 Task: Open Card Intellectual Property Review Session in Board Newsletter Strategy to Workspace Information Security and add a team member Softage.1@softage.net, a label Purple, a checklist Customer Acquisition, an attachment from your google drive, a color Purple and finally, add a card description 'Conduct customer research for new marketing messaging' and a comment 'Given the potential impact of this task on our company revenue, let us ensure that we approach it with a focus on profitability and ROI.'. Add a start date 'Jan 01, 1900' with a due date 'Jan 08, 1900'
Action: Mouse moved to (264, 146)
Screenshot: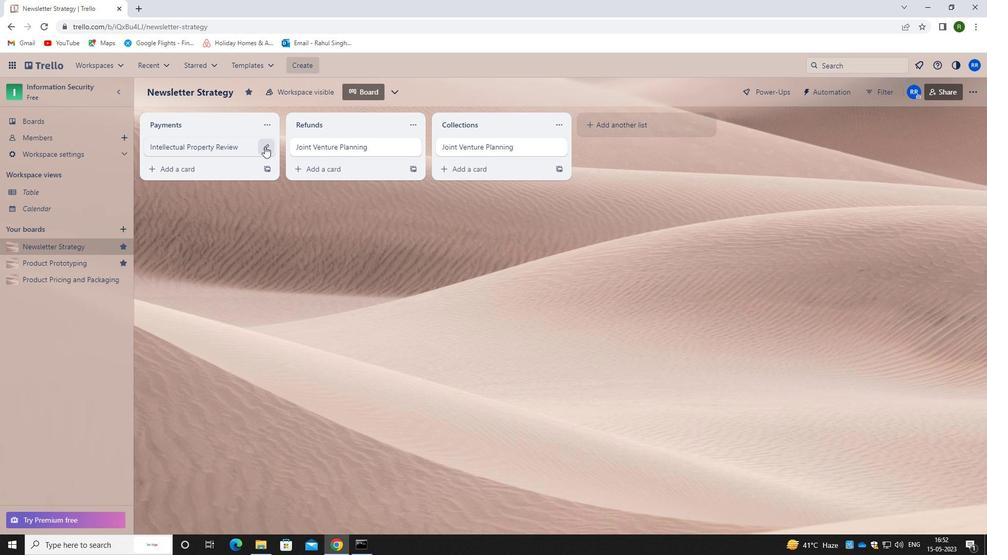 
Action: Mouse pressed left at (264, 146)
Screenshot: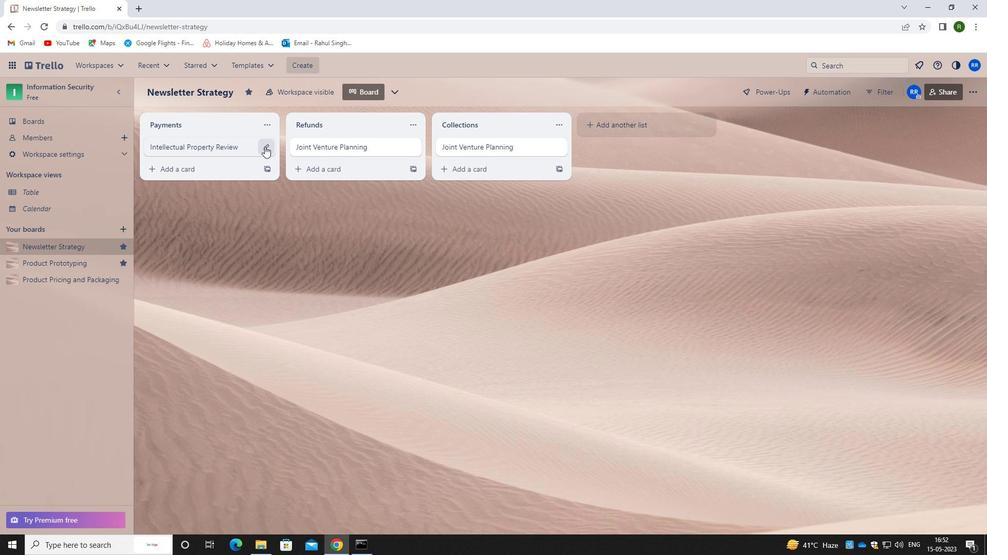 
Action: Mouse moved to (323, 147)
Screenshot: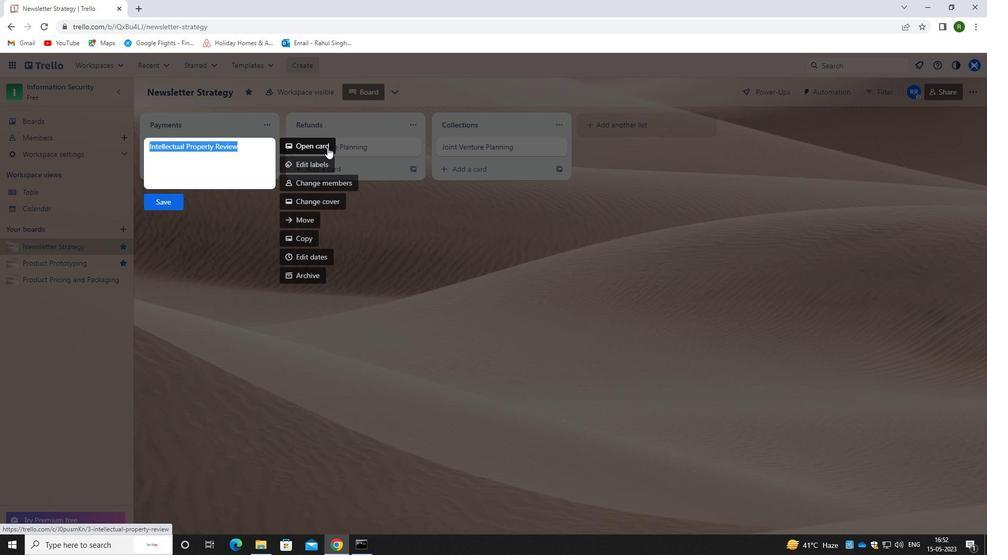 
Action: Mouse pressed left at (323, 147)
Screenshot: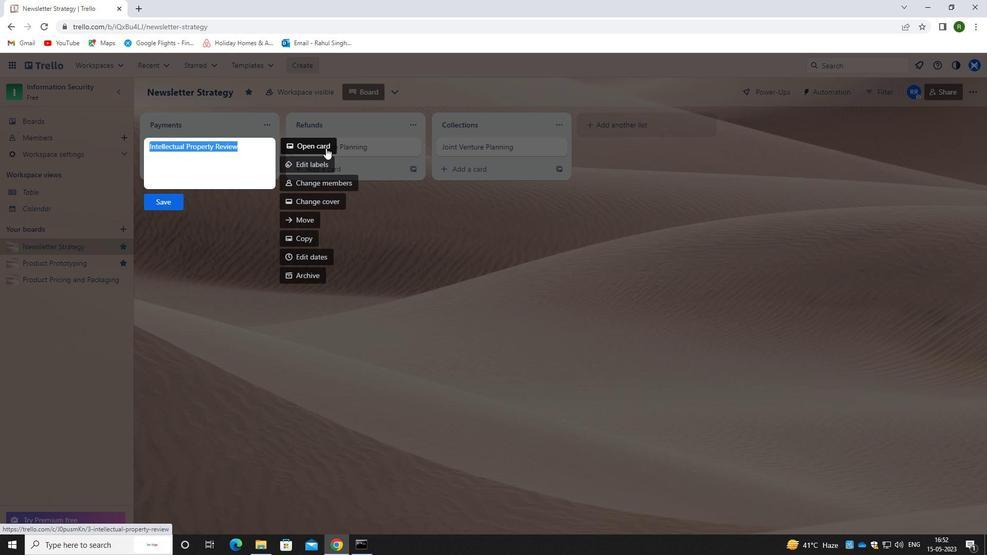 
Action: Mouse moved to (632, 146)
Screenshot: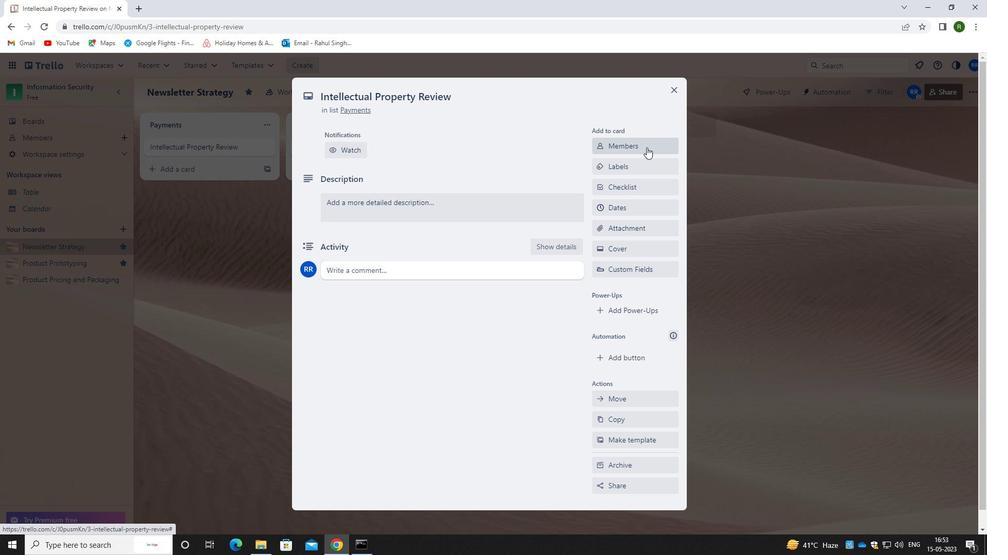 
Action: Mouse pressed left at (632, 146)
Screenshot: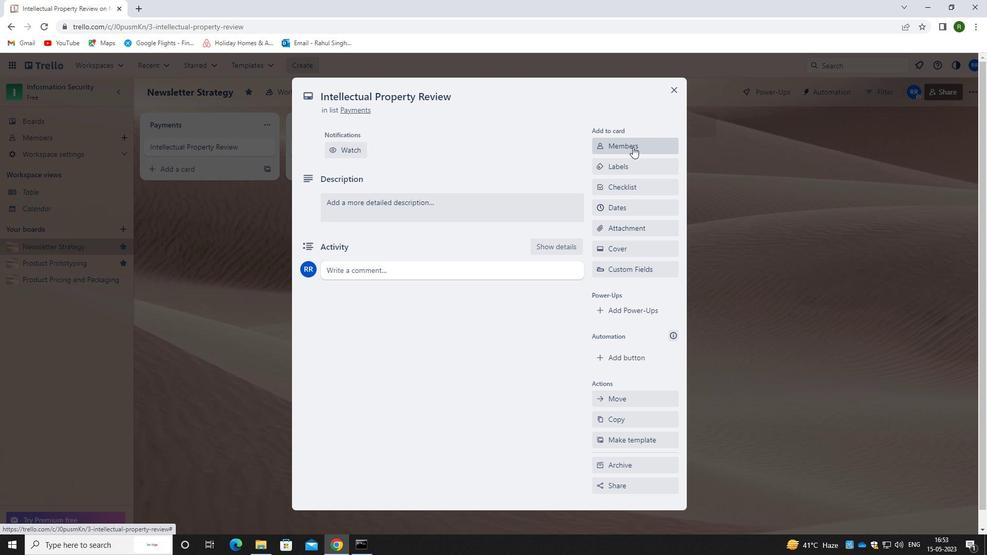 
Action: Mouse moved to (628, 195)
Screenshot: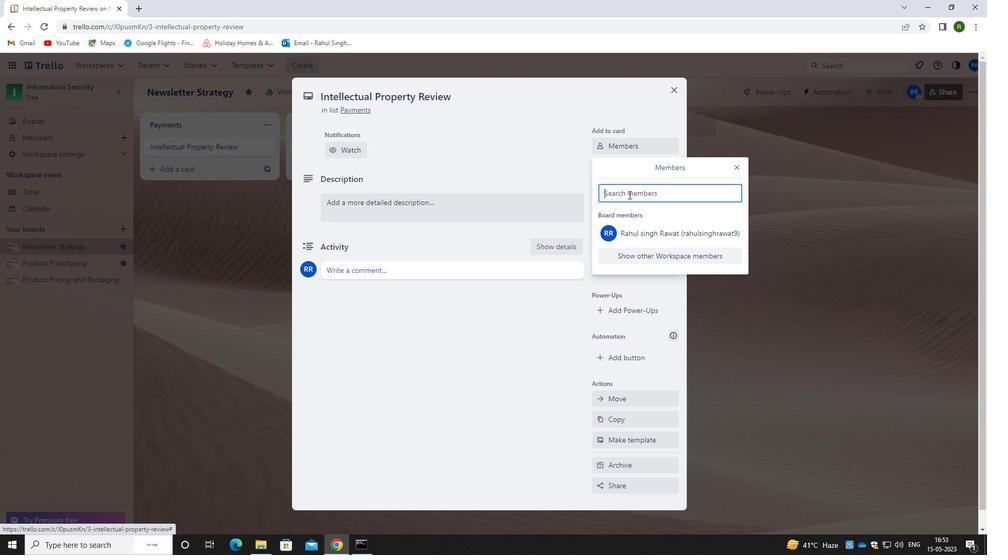
Action: Key pressed <Key.caps_lock>s<Key.caps_lock>oftage.1<Key.shift>@SOFTAGE.MET
Screenshot: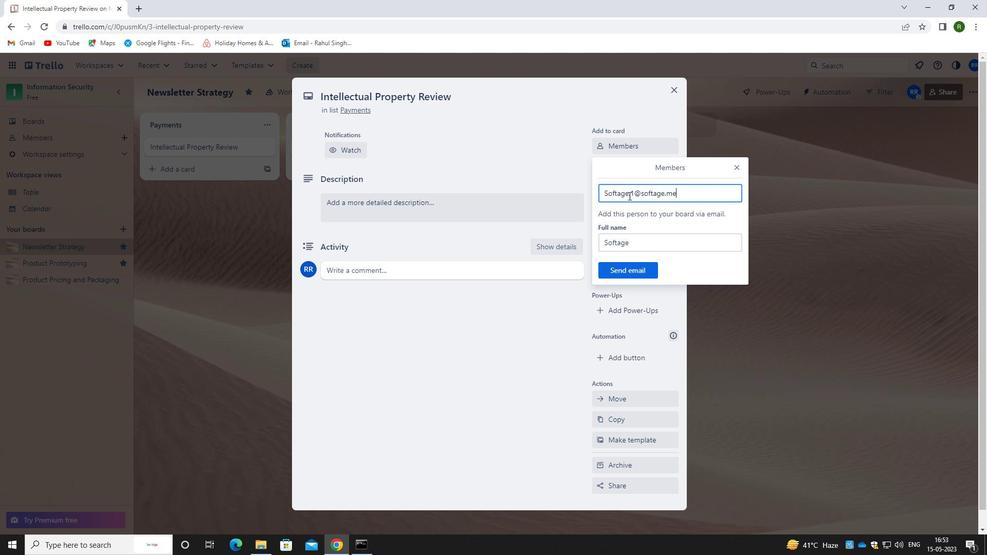 
Action: Mouse moved to (632, 199)
Screenshot: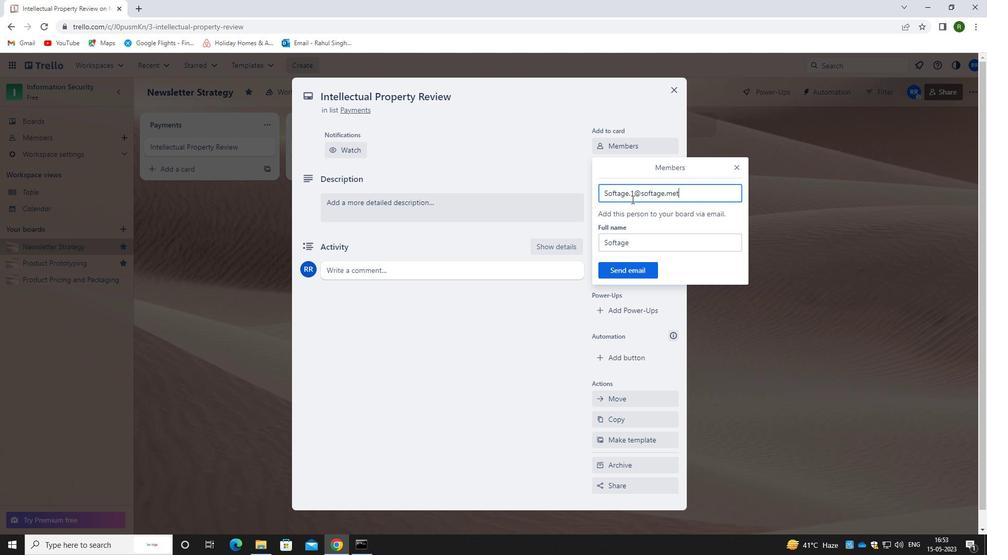 
Action: Key pressed <Key.backspace><Key.backspace><Key.backspace>NET
Screenshot: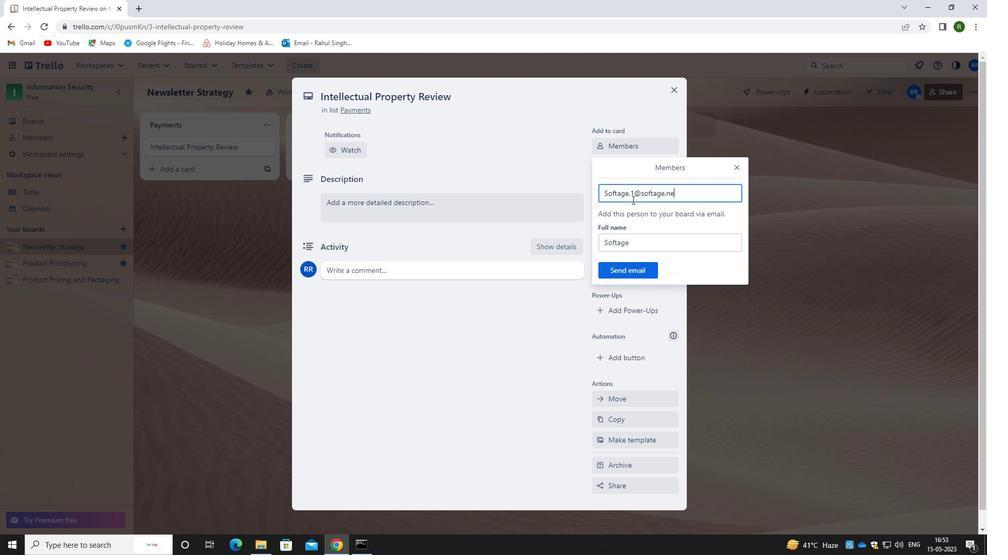 
Action: Mouse moved to (636, 268)
Screenshot: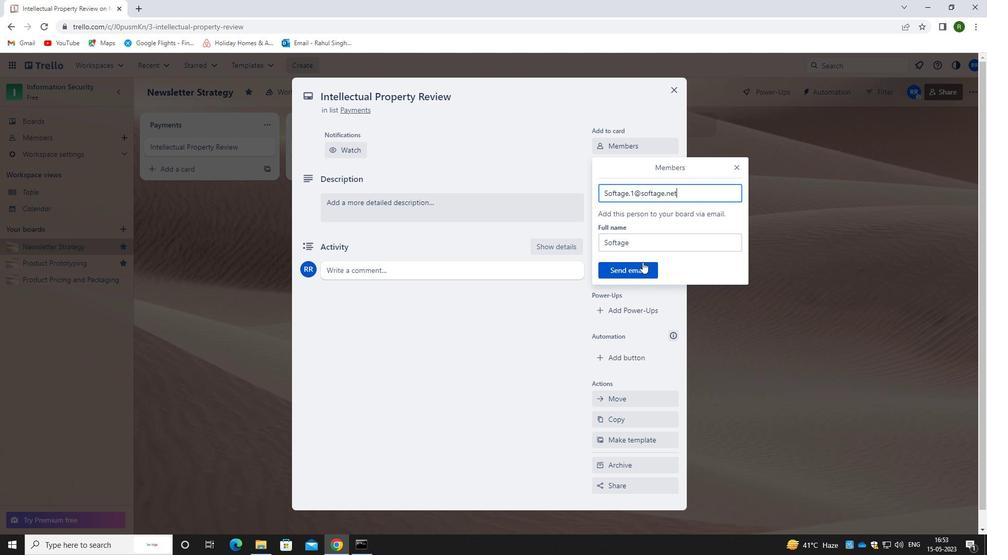 
Action: Mouse pressed left at (636, 268)
Screenshot: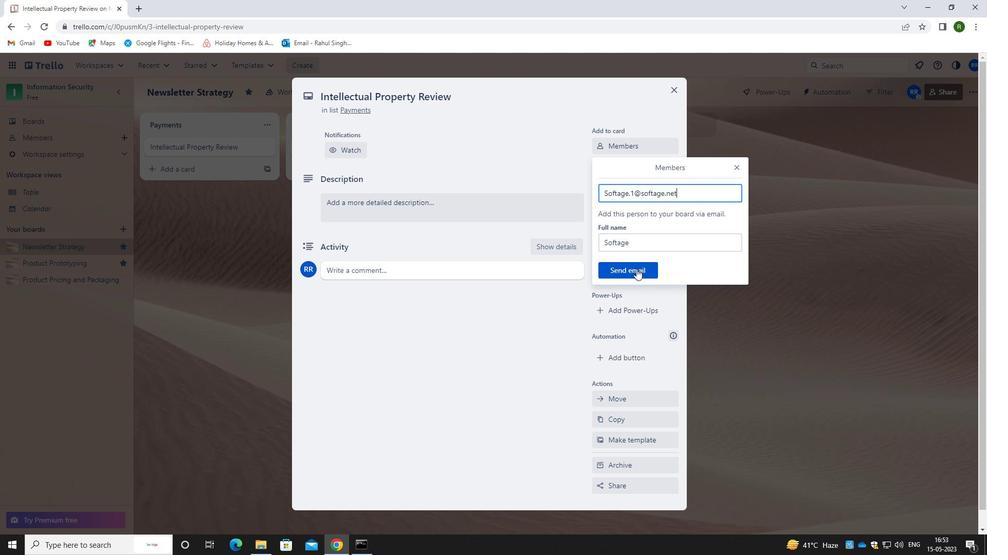 
Action: Mouse moved to (630, 200)
Screenshot: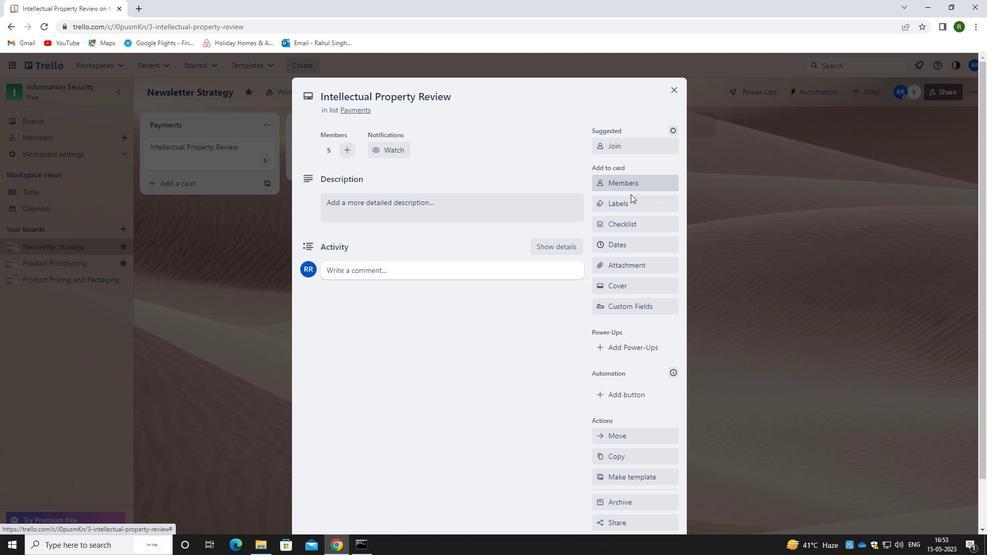 
Action: Mouse pressed left at (630, 200)
Screenshot: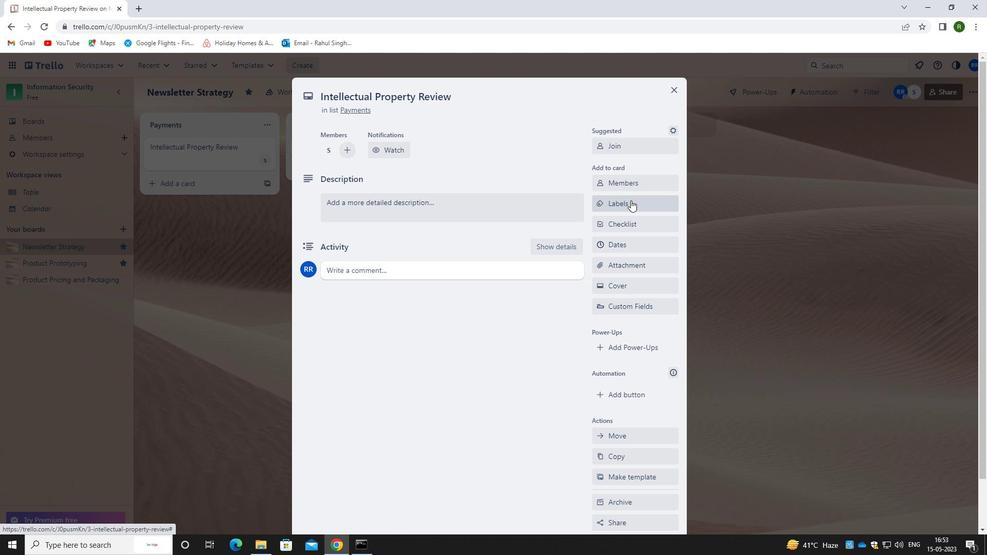 
Action: Mouse moved to (630, 209)
Screenshot: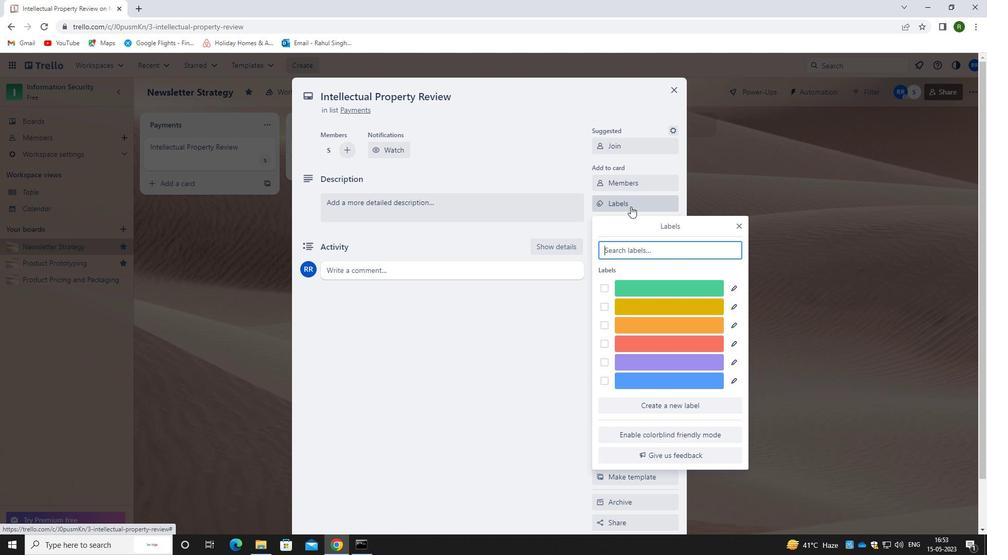 
Action: Key pressed PURPLE
Screenshot: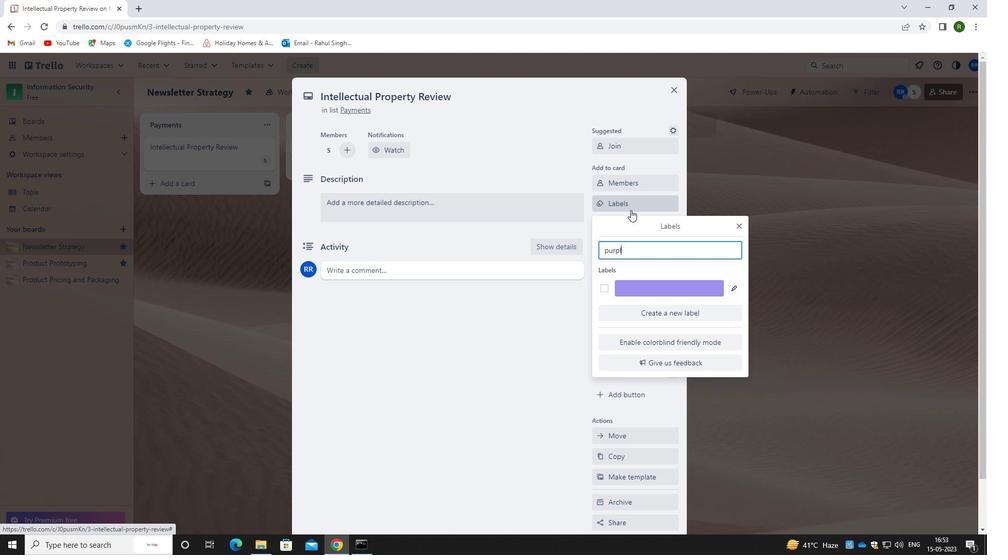 
Action: Mouse moved to (611, 290)
Screenshot: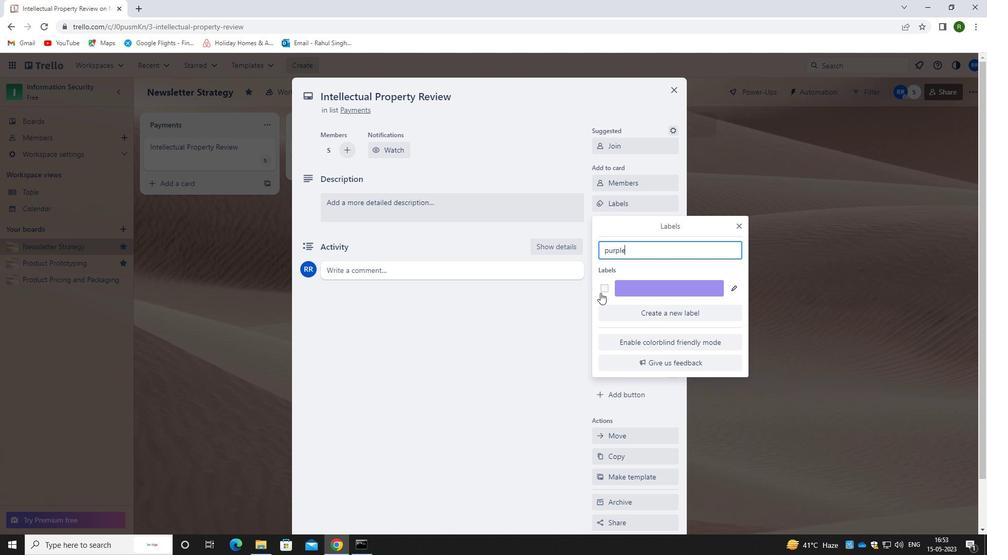 
Action: Mouse pressed left at (611, 290)
Screenshot: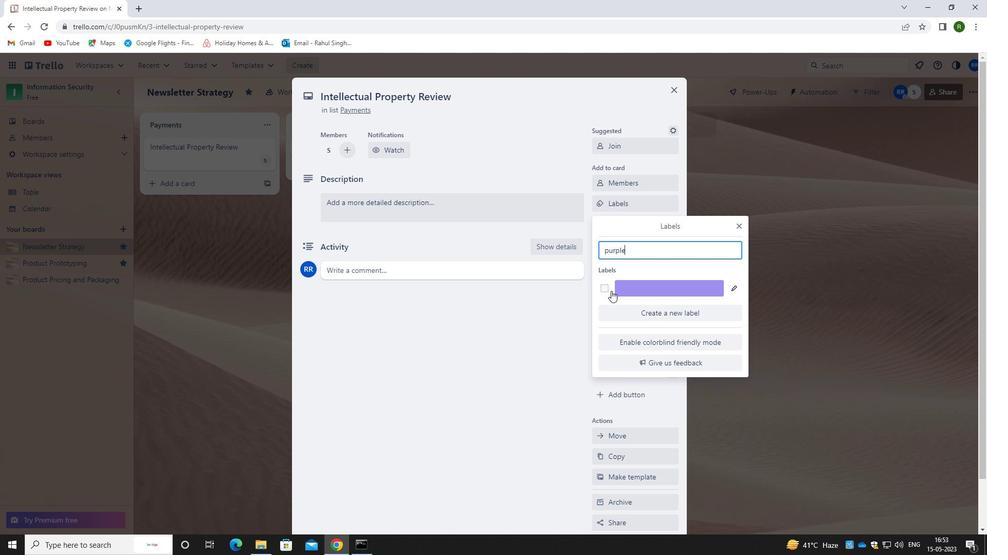 
Action: Mouse moved to (551, 362)
Screenshot: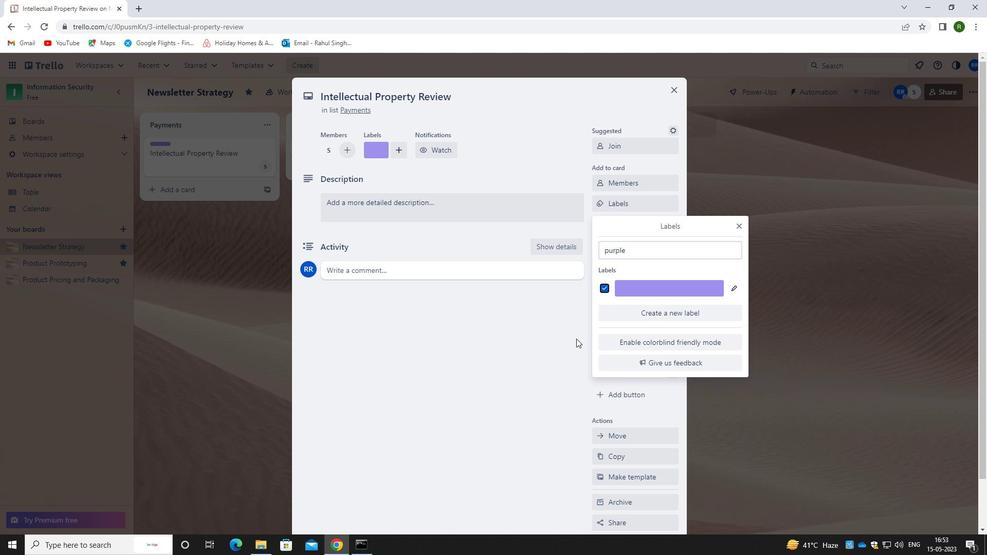 
Action: Mouse pressed left at (551, 362)
Screenshot: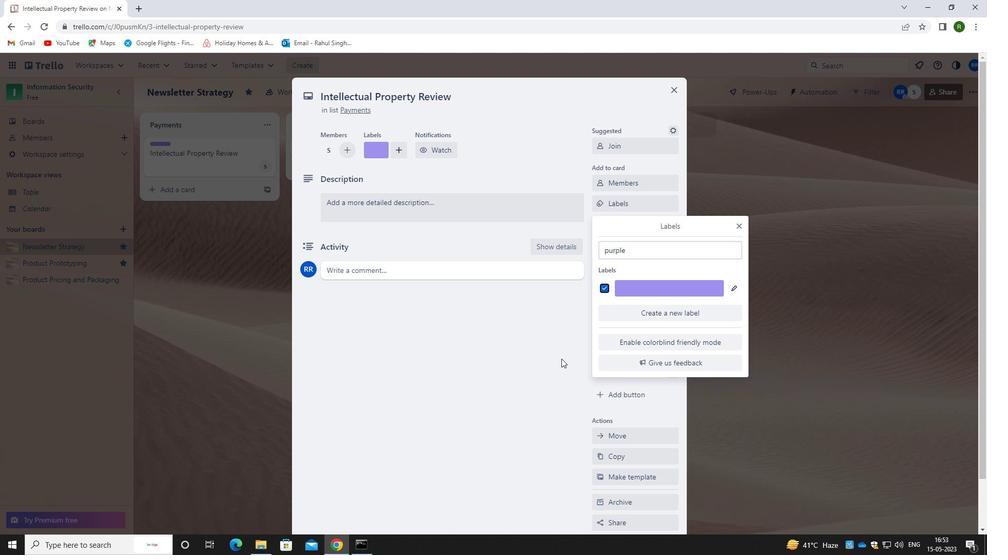 
Action: Mouse moved to (631, 223)
Screenshot: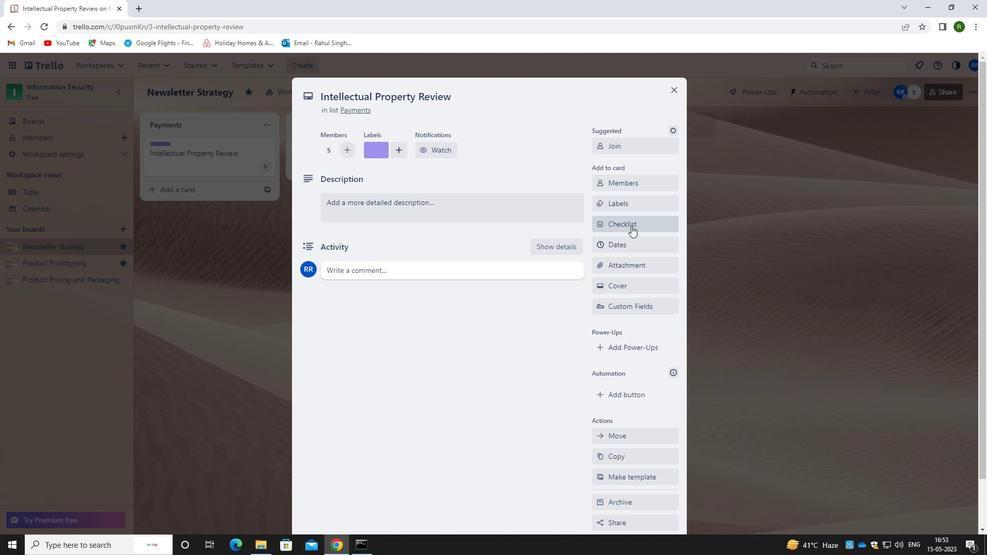 
Action: Mouse pressed left at (631, 223)
Screenshot: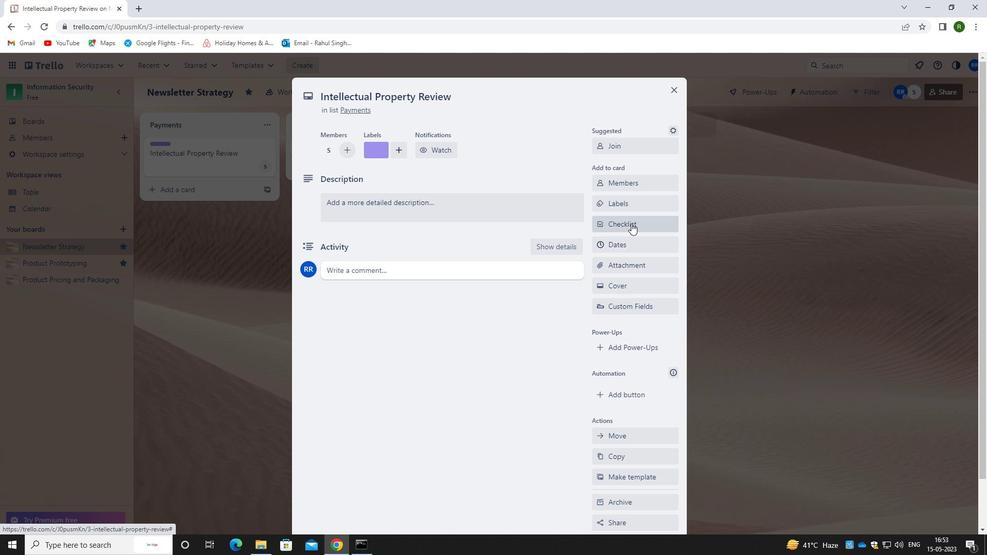 
Action: Mouse moved to (610, 287)
Screenshot: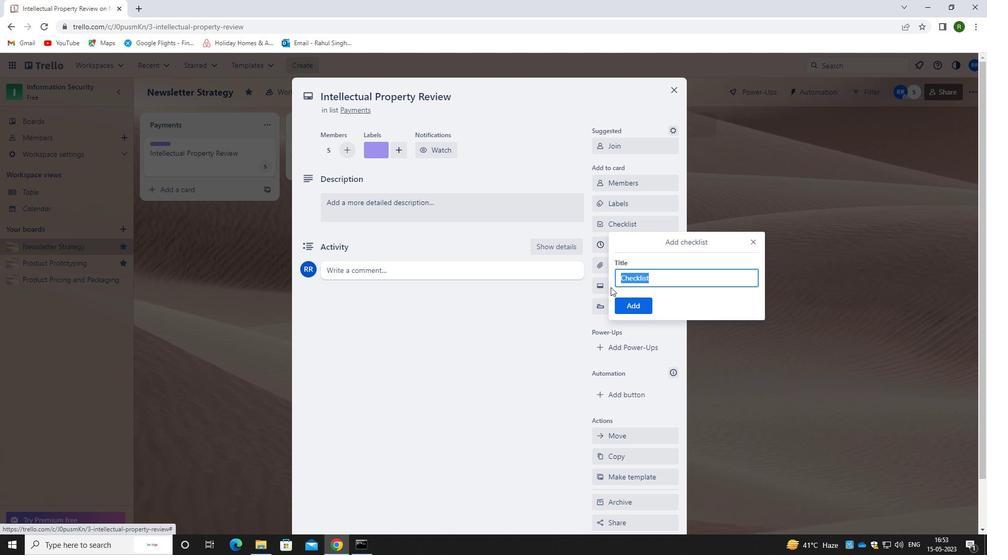 
Action: Key pressed <Key.shift>CUSTOMER<Key.space><Key.shift>ACQUISITIONS
Screenshot: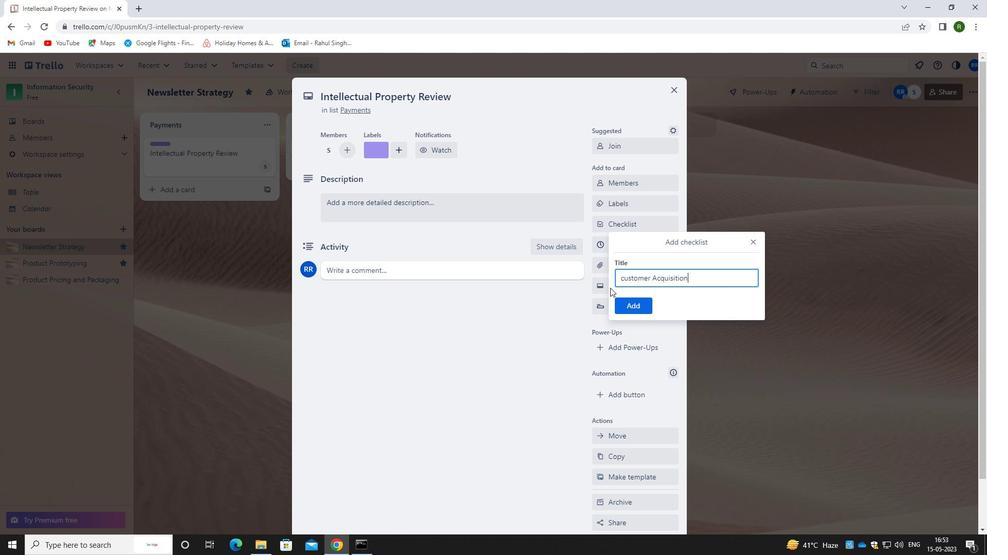 
Action: Mouse scrolled (610, 288) with delta (0, 0)
Screenshot: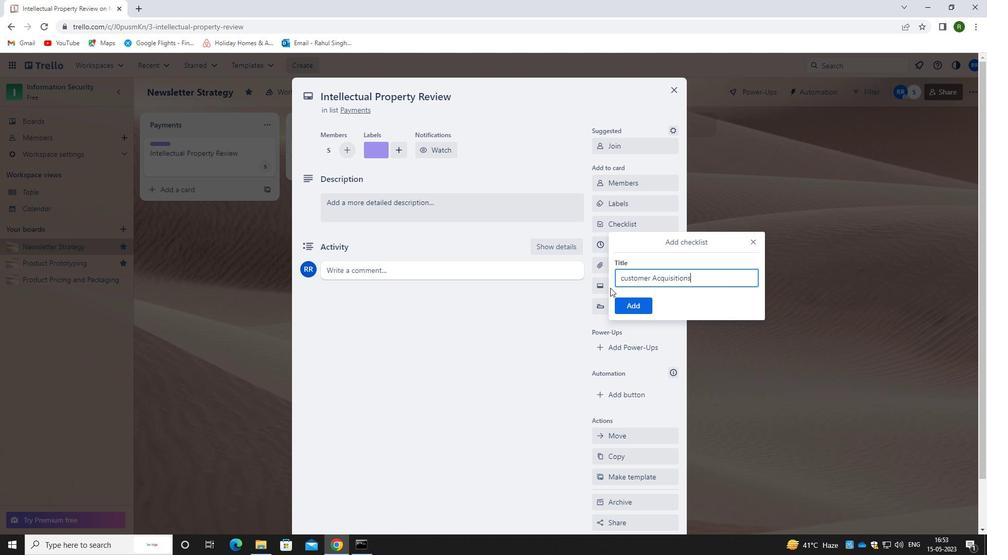 
Action: Mouse moved to (624, 305)
Screenshot: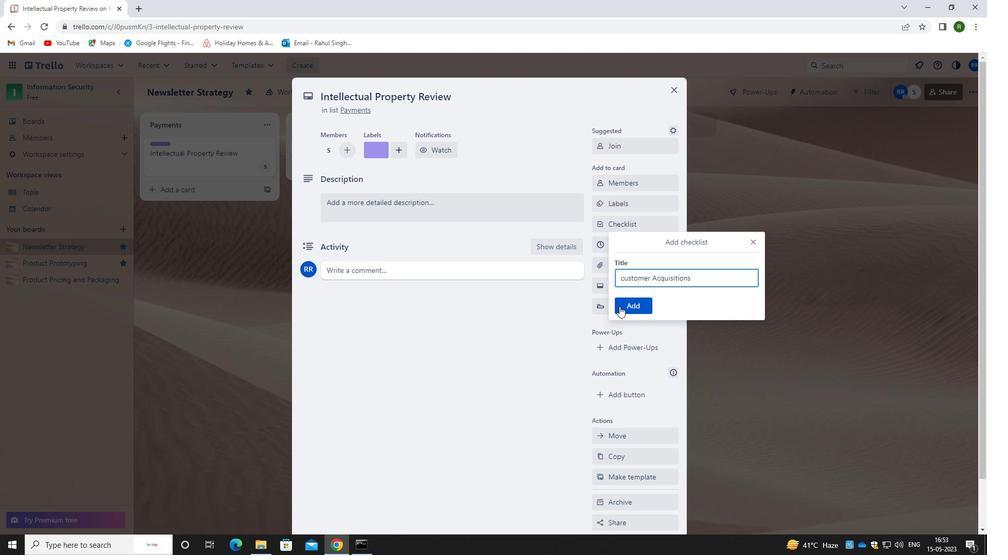 
Action: Mouse pressed left at (624, 305)
Screenshot: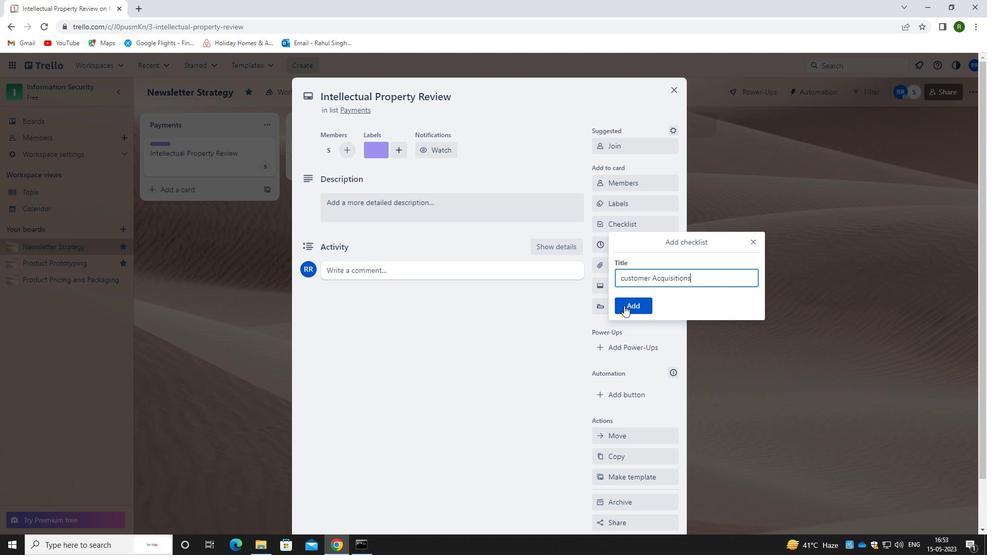 
Action: Mouse moved to (519, 353)
Screenshot: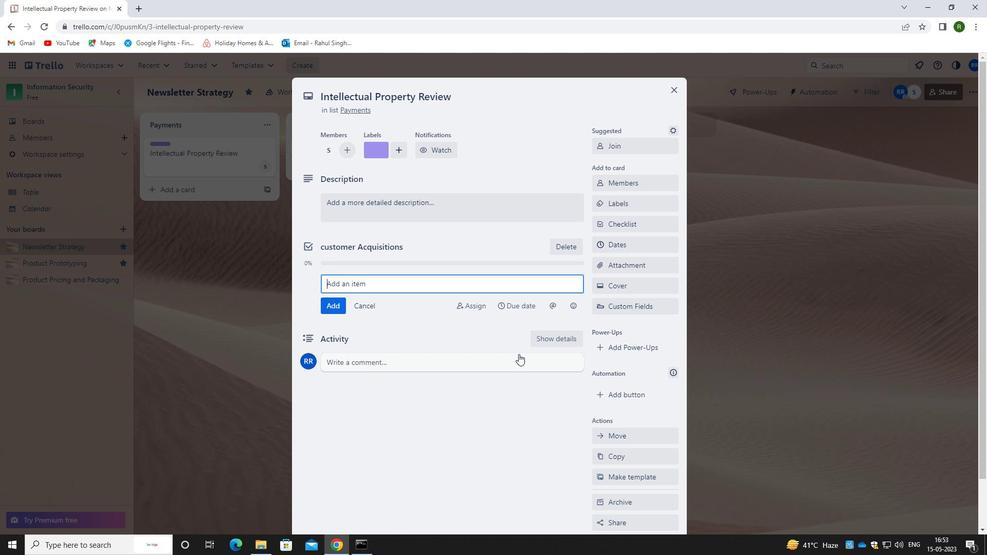 
Action: Mouse pressed left at (519, 353)
Screenshot: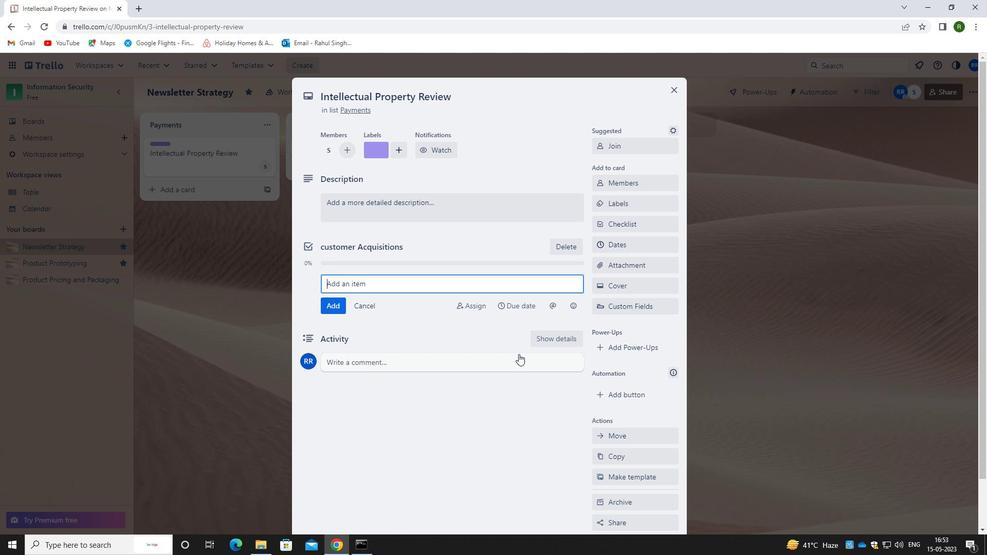 
Action: Mouse moved to (528, 440)
Screenshot: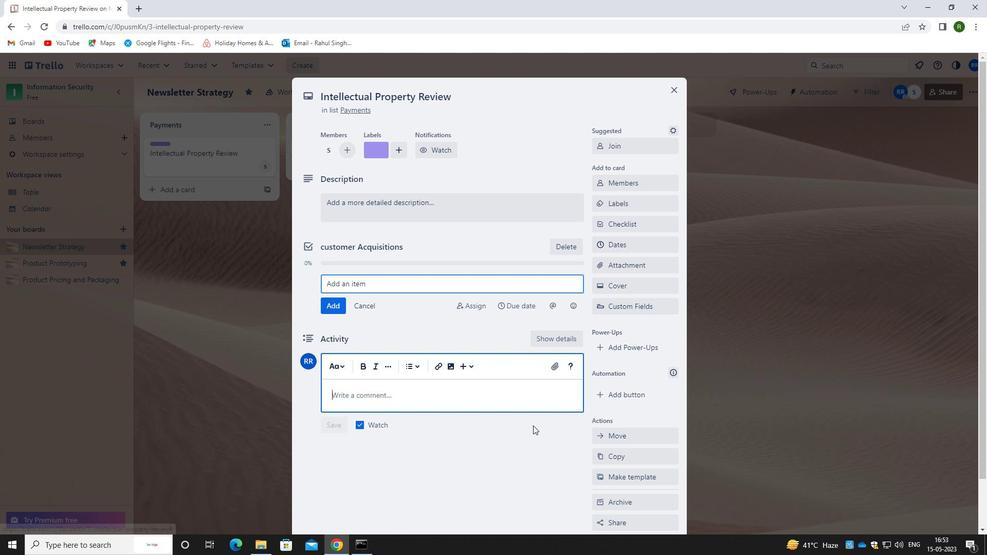 
Action: Mouse pressed left at (528, 440)
Screenshot: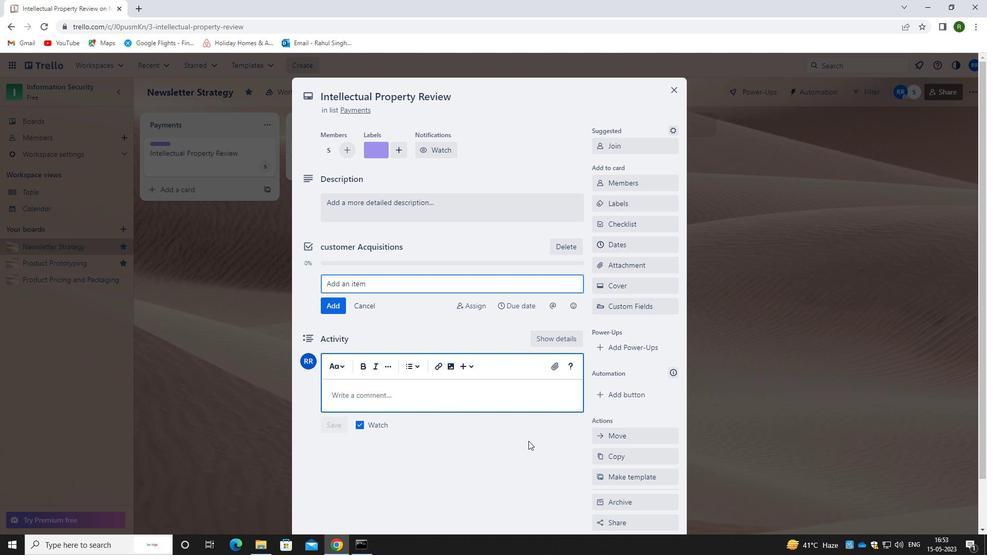
Action: Mouse moved to (631, 261)
Screenshot: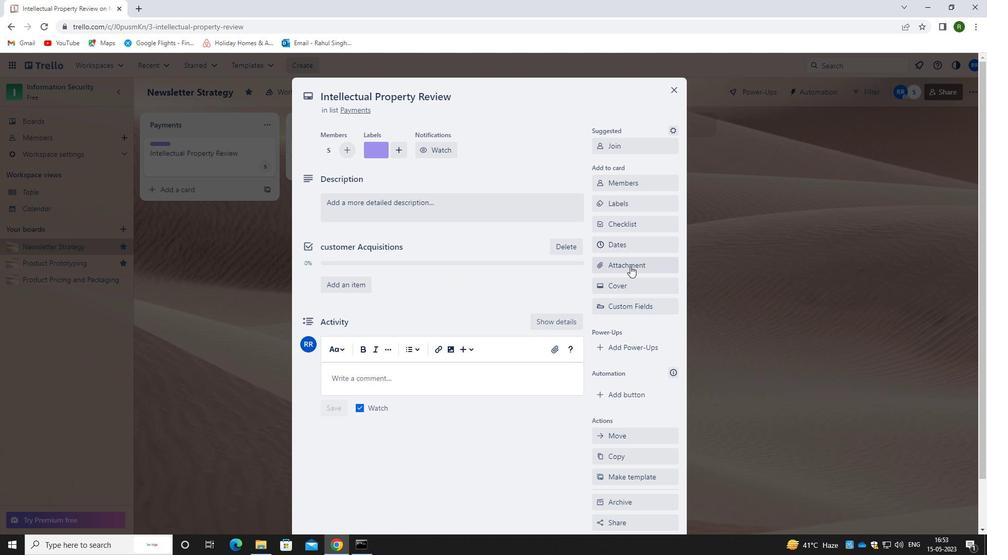 
Action: Mouse pressed left at (631, 261)
Screenshot: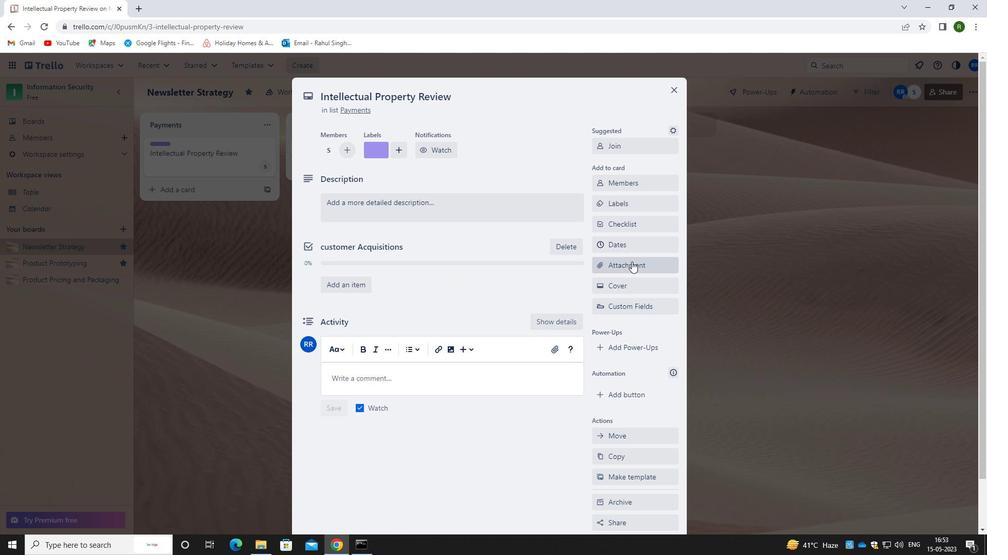 
Action: Mouse moved to (632, 339)
Screenshot: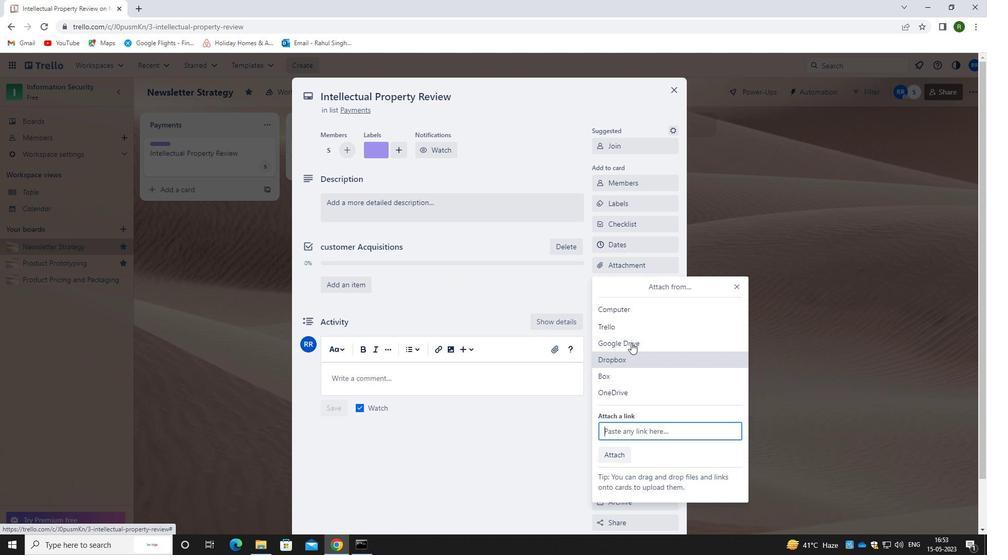 
Action: Mouse pressed left at (632, 339)
Screenshot: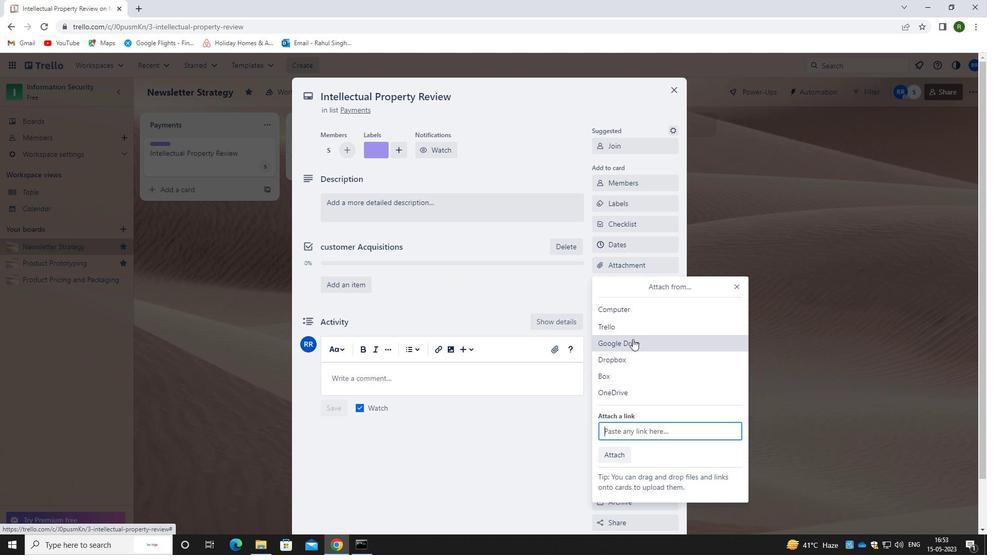 
Action: Mouse moved to (296, 398)
Screenshot: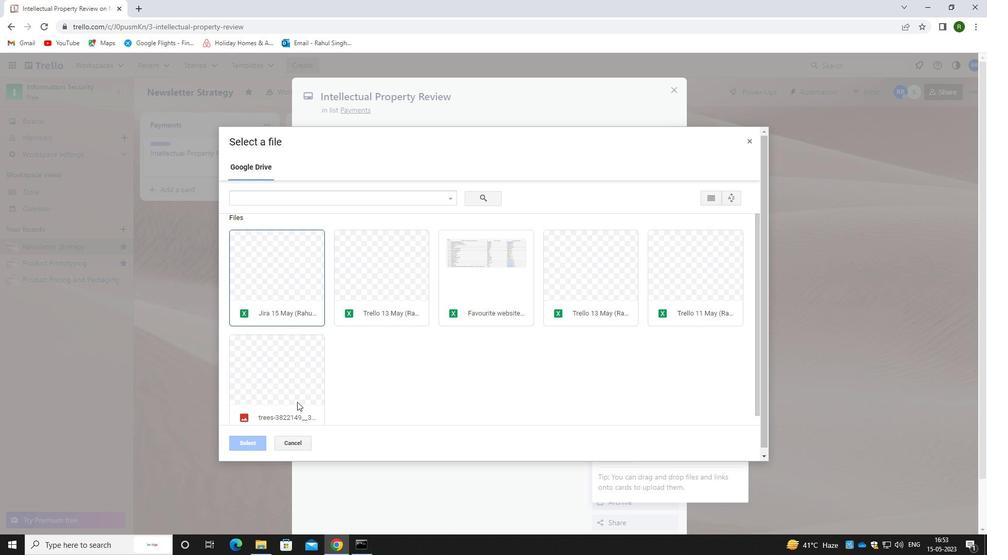 
Action: Mouse pressed left at (296, 398)
Screenshot: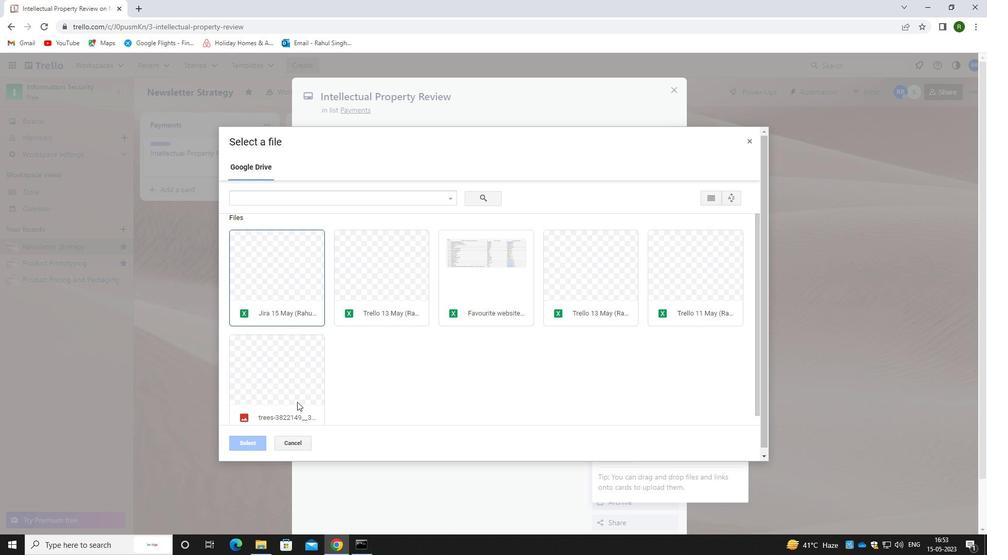 
Action: Mouse moved to (256, 441)
Screenshot: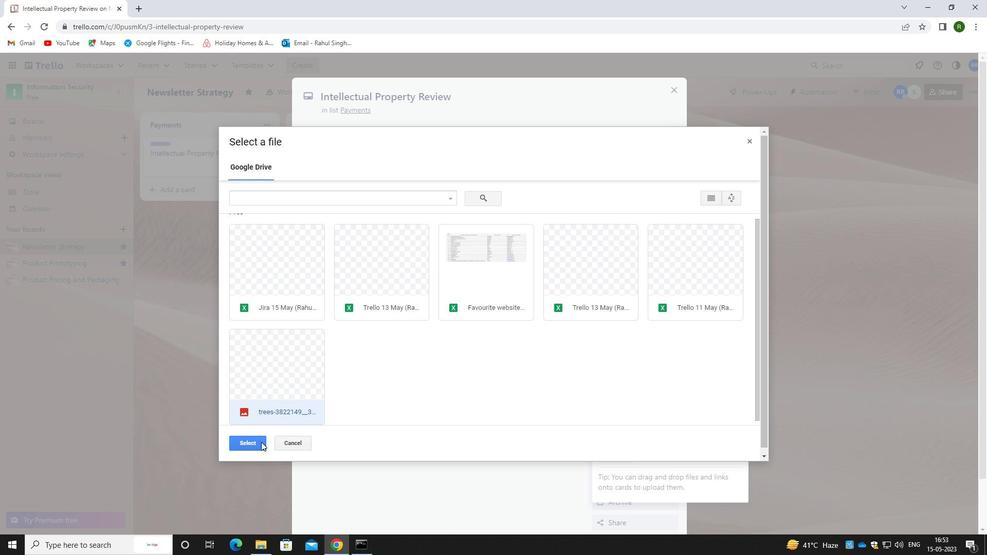 
Action: Mouse pressed left at (256, 441)
Screenshot: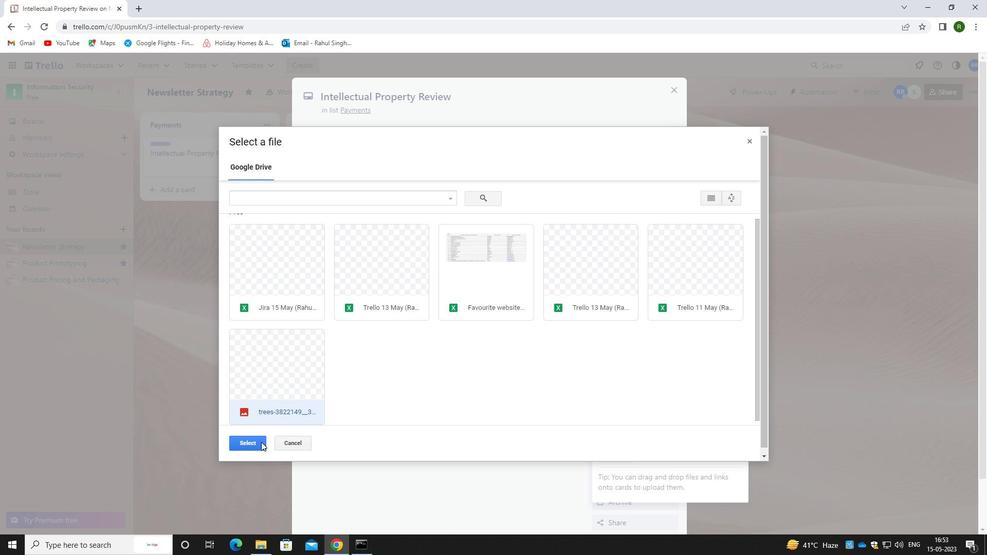 
Action: Mouse moved to (388, 206)
Screenshot: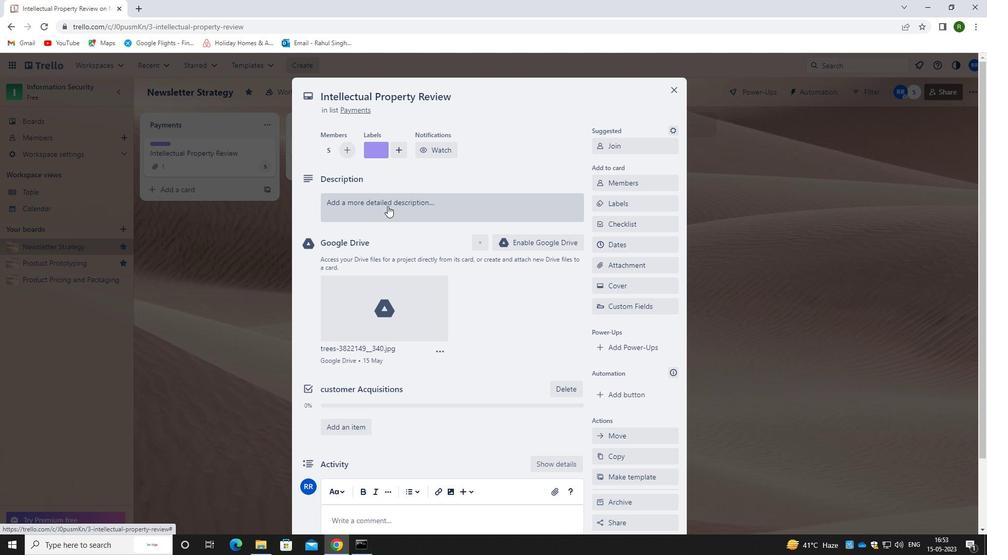 
Action: Mouse pressed left at (388, 206)
Screenshot: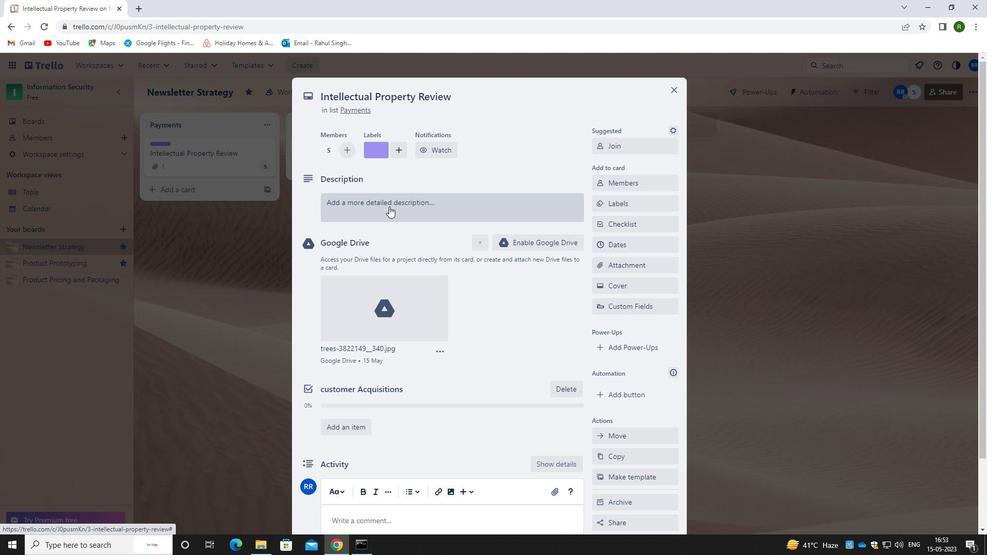 
Action: Mouse moved to (391, 247)
Screenshot: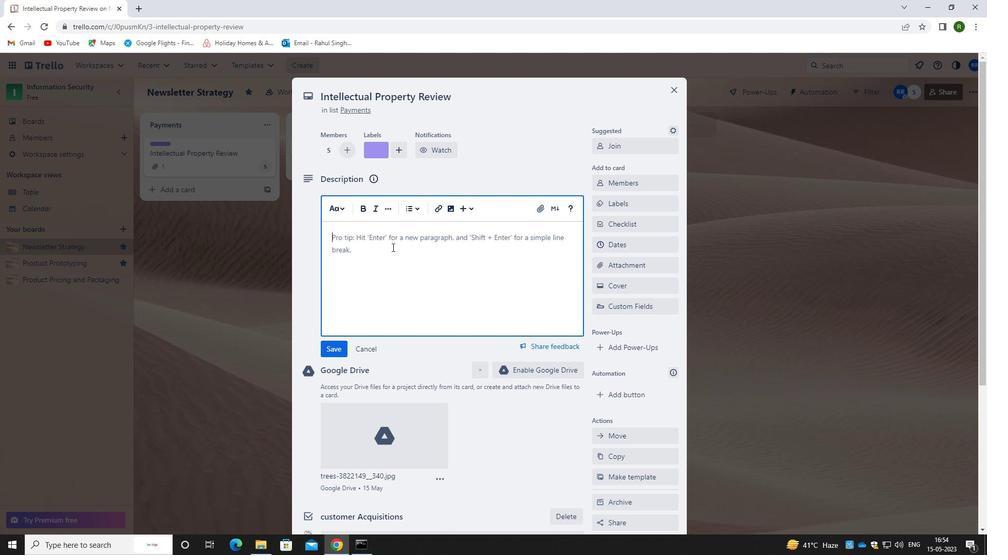 
Action: Key pressed <Key.caps_lock>C<Key.caps_lock>ONDUCT<Key.space>CUSTOMER<Key.space>RESEARCH<Key.space>FOR<Key.space>NEW<Key.space>MARKETING<Key.space>MESSAGING
Screenshot: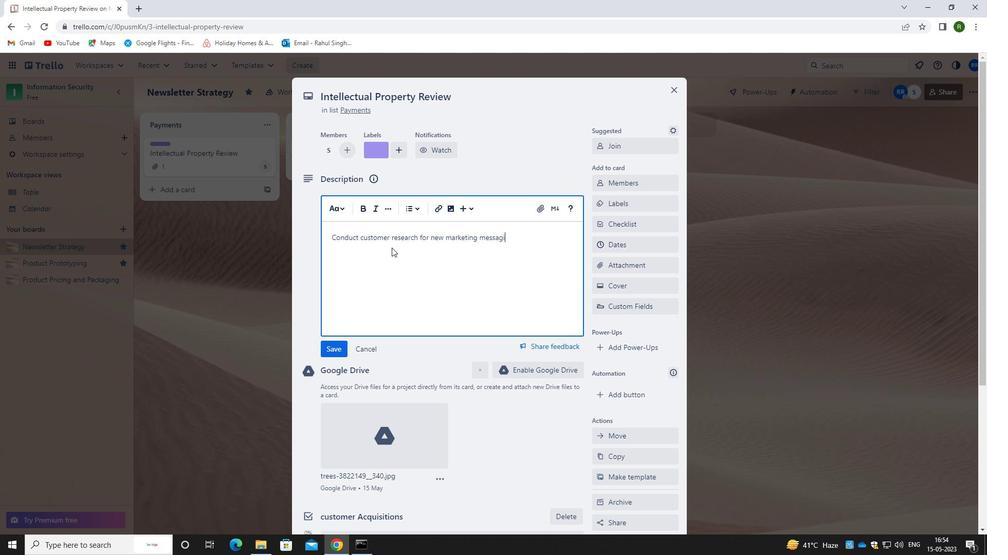 
Action: Mouse moved to (339, 344)
Screenshot: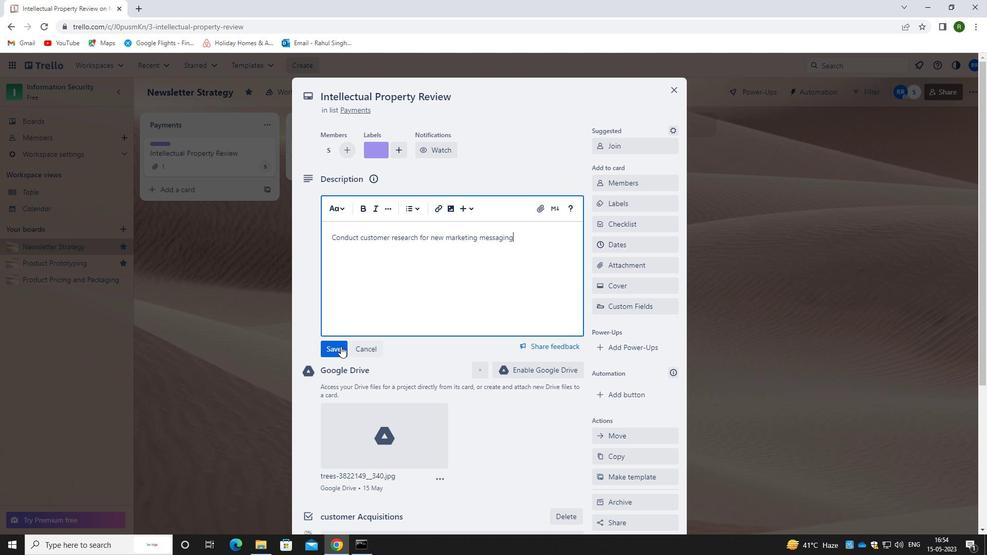 
Action: Mouse pressed left at (339, 344)
Screenshot: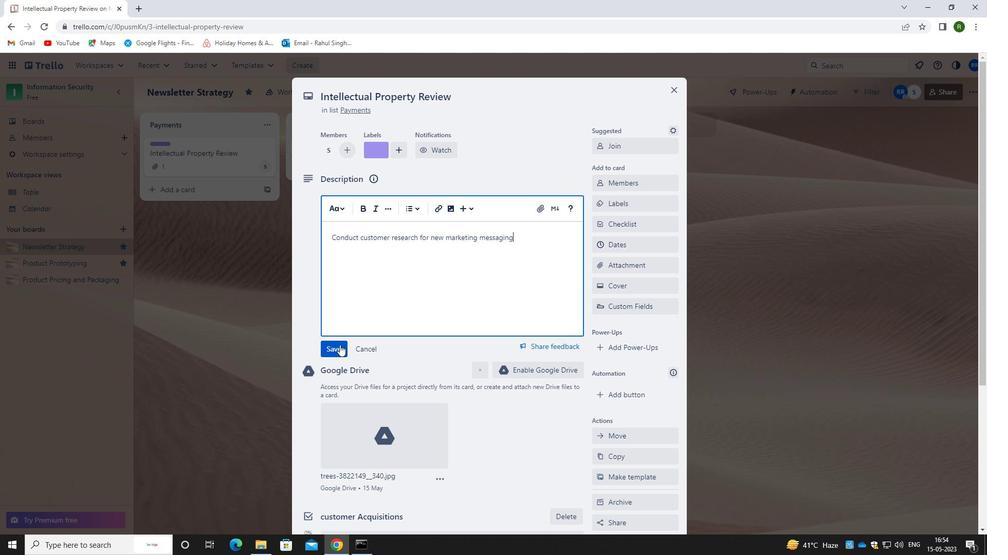 
Action: Mouse moved to (426, 299)
Screenshot: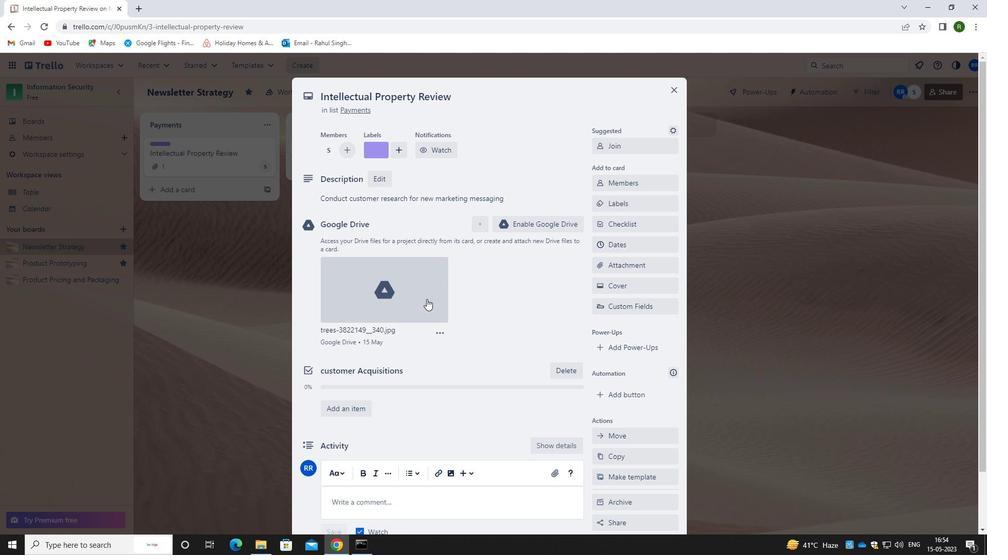 
Action: Mouse scrolled (426, 299) with delta (0, 0)
Screenshot: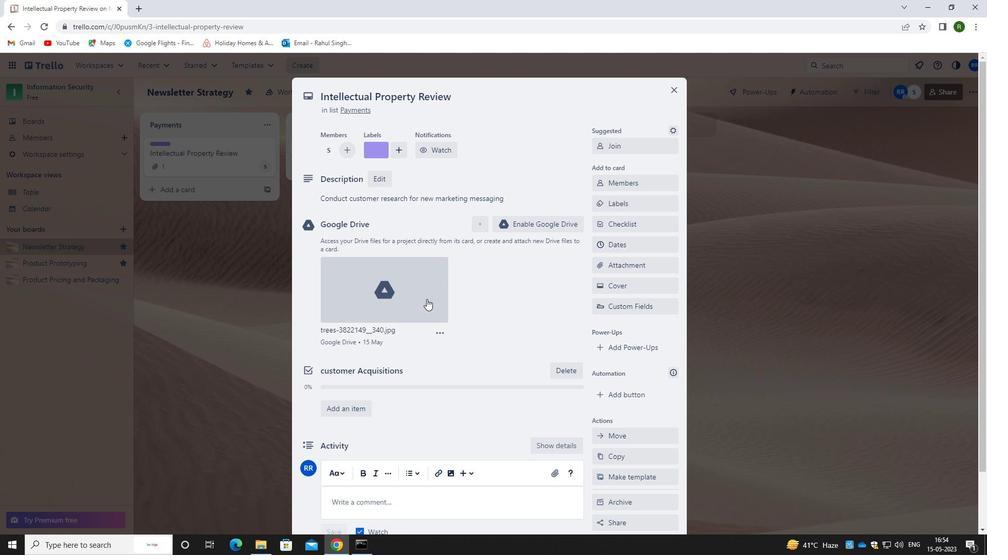 
Action: Mouse moved to (426, 303)
Screenshot: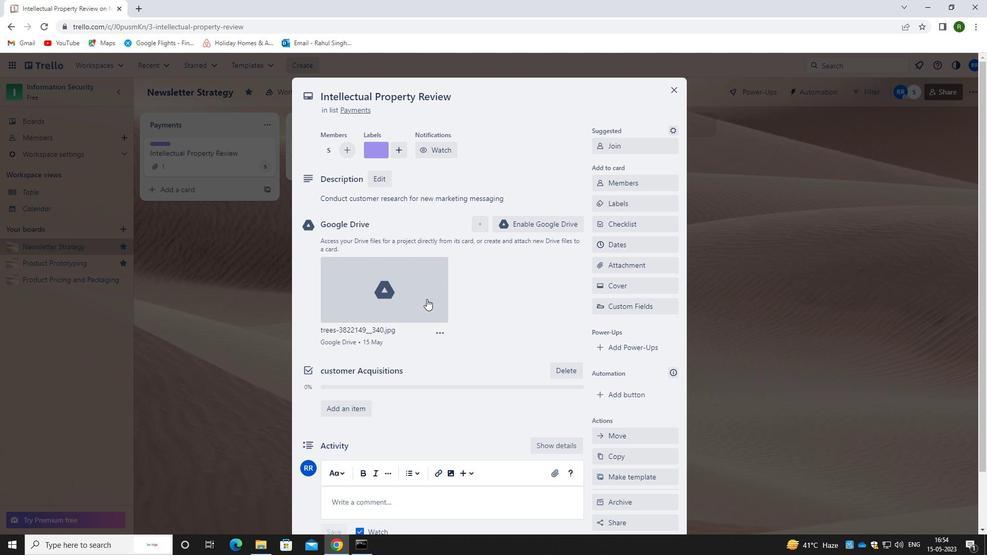 
Action: Mouse scrolled (426, 303) with delta (0, 0)
Screenshot: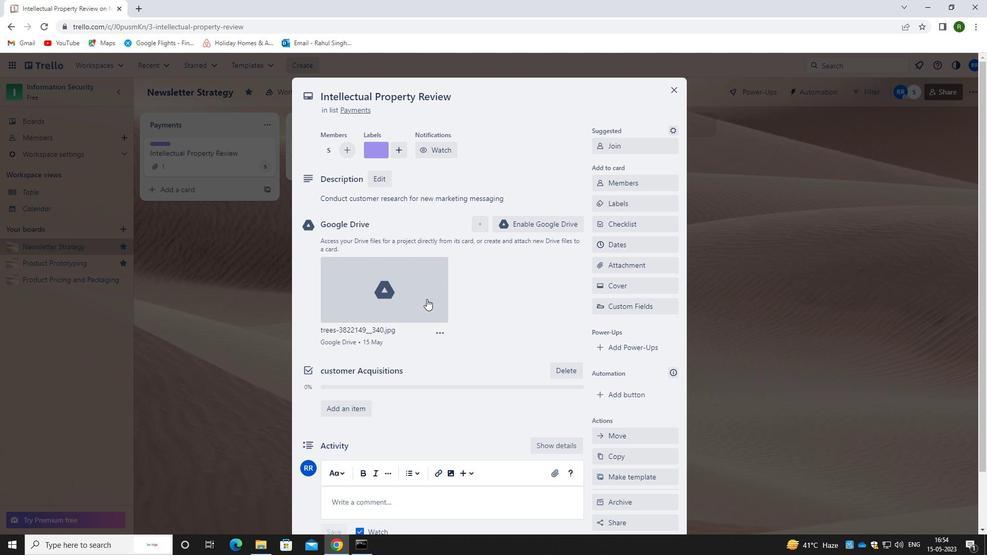 
Action: Mouse moved to (426, 305)
Screenshot: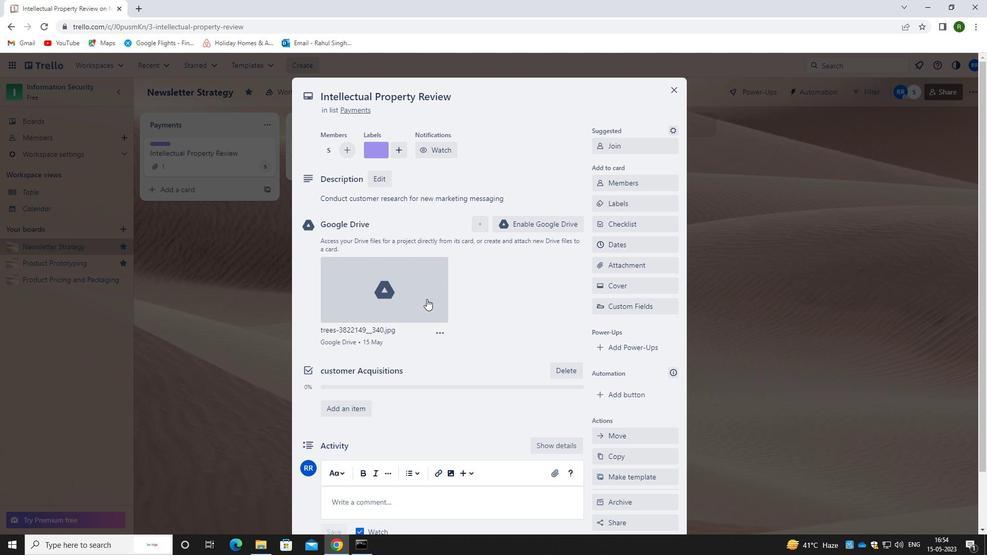 
Action: Mouse scrolled (426, 304) with delta (0, 0)
Screenshot: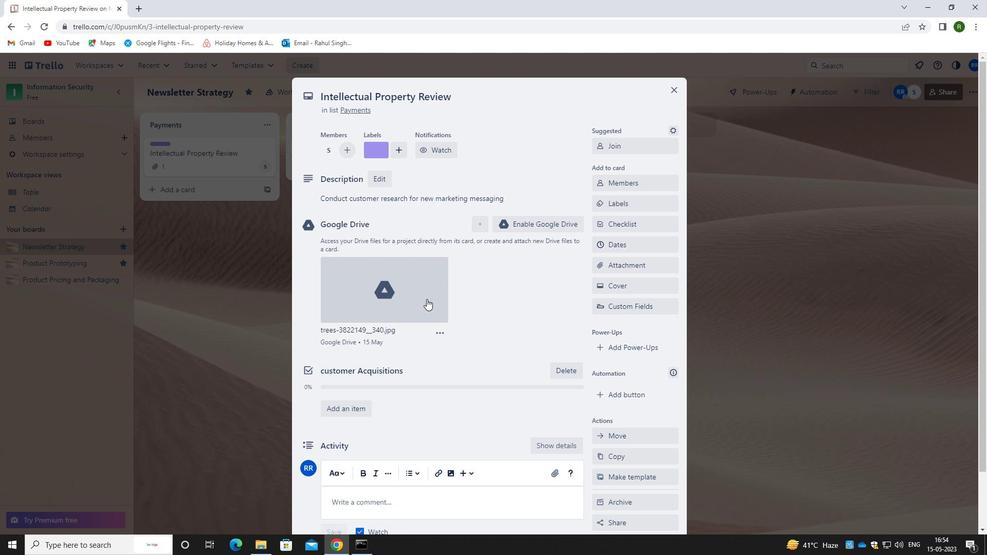 
Action: Mouse moved to (388, 435)
Screenshot: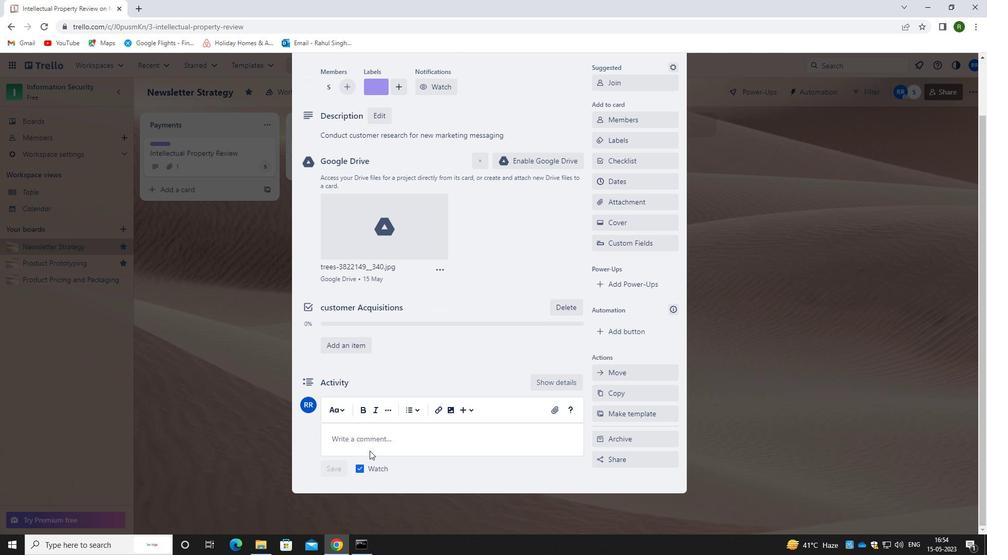 
Action: Mouse pressed left at (388, 435)
Screenshot: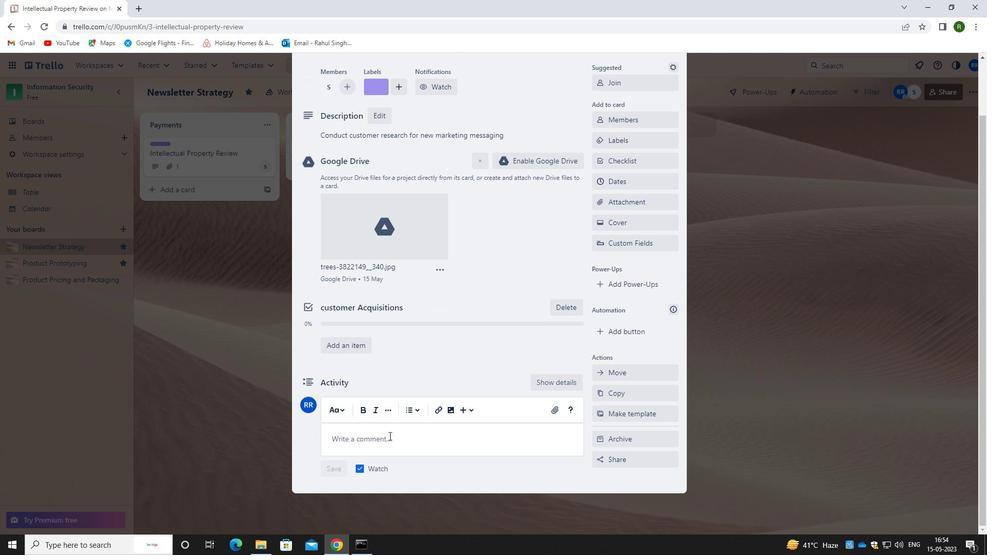 
Action: Mouse moved to (392, 446)
Screenshot: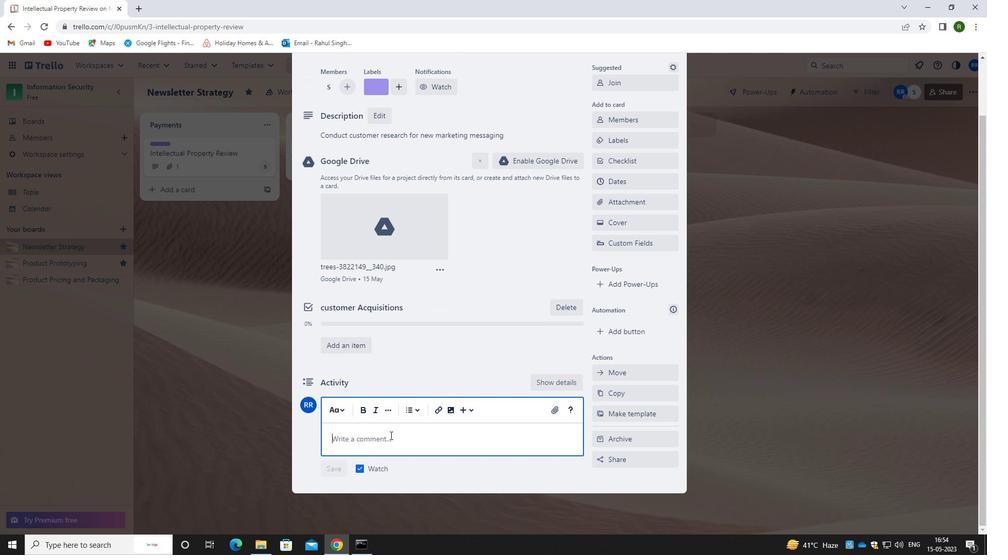 
Action: Key pressed <Key.caps_lock>G<Key.caps_lock>IVEN<Key.space>THE<Key.space><Key.caps_lock>PO<Key.backspace><Key.backspace><Key.caps_lock>POTENTIAL<Key.space>IMPACT<Key.space>OF<Key.space>THIS<Key.space>TASK<Key.space>A<Key.backspace>ON<Key.space>OUR<Key.space>COMPANY<Key.space>REVENUE,<Key.space>LET<Key.space>US<Key.space>ENSURE<Key.space>THAT<Key.space>WE<Key.space>APPROACH<Key.space>IT<Key.space>WITH<Key.space>A<Key.space>FOCUS<Key.space>ON<Key.space>PROG<Key.backspace>FITABLITY<Key.space>AND<Key.space><Key.caps_lock>ROI
Screenshot: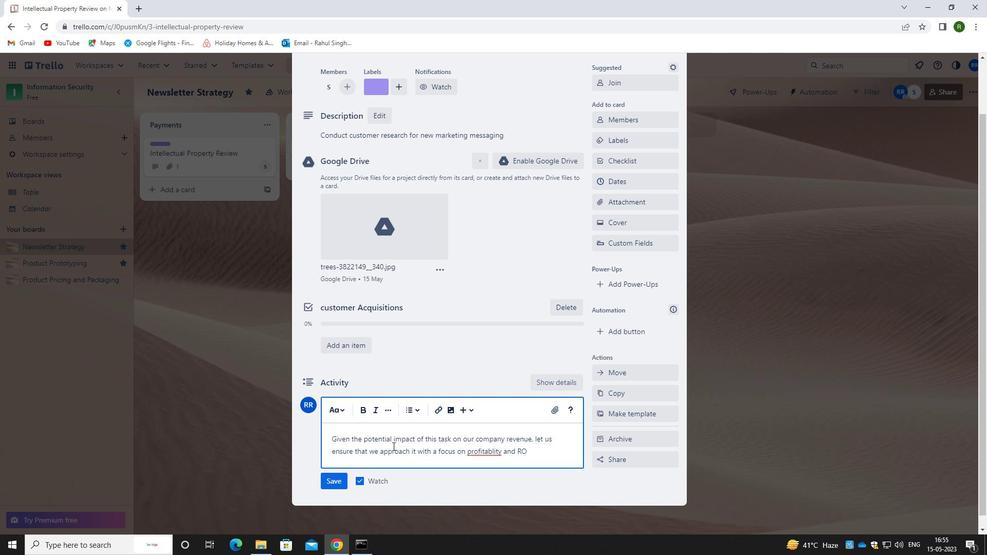 
Action: Mouse moved to (501, 452)
Screenshot: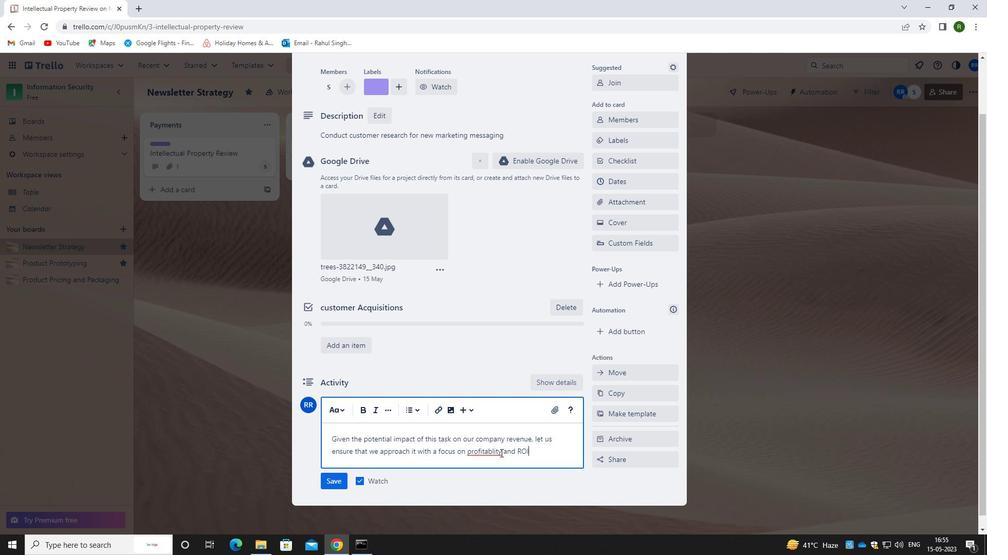 
Action: Mouse pressed left at (501, 452)
Screenshot: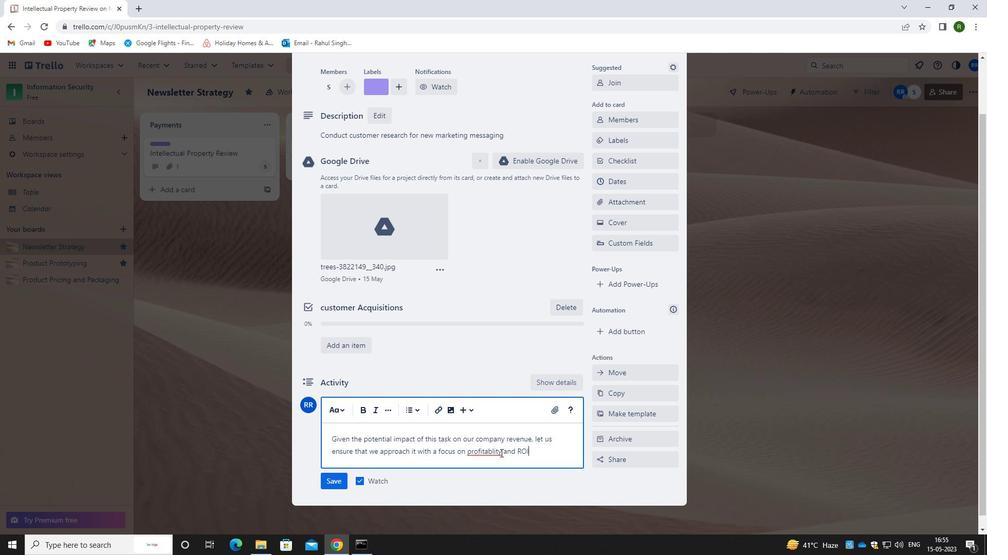
Action: Mouse moved to (502, 451)
Screenshot: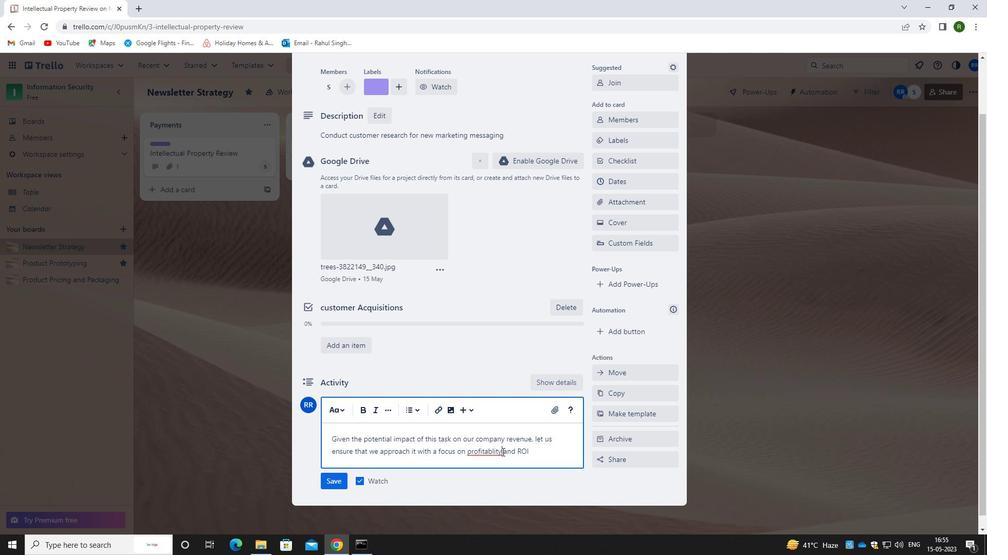 
Action: Key pressed <Key.backspace><Key.backspace><Key.backspace><Key.backspace><Key.backspace><Key.backspace>AB<Key.backspace><Key.backspace><Key.caps_lock>ABLITY
Screenshot: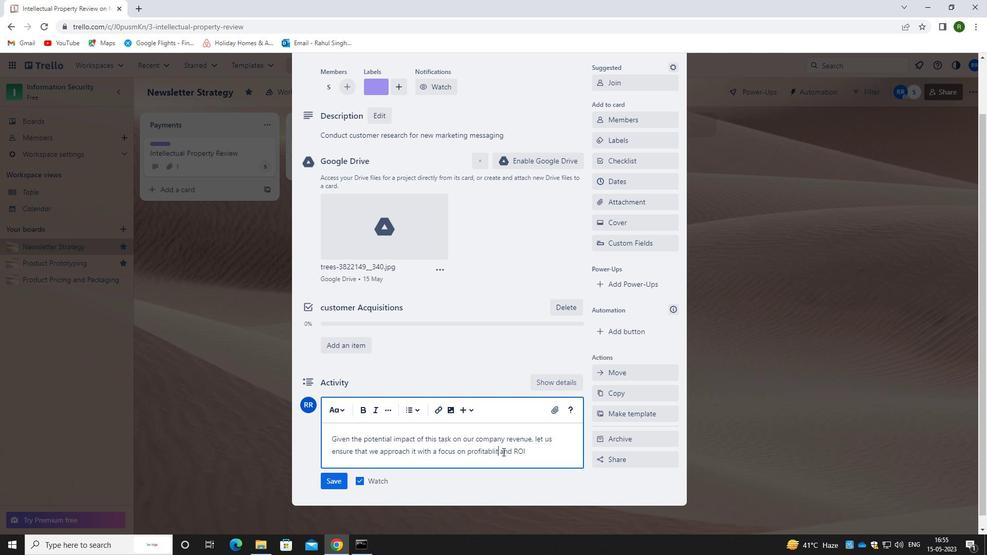 
Action: Mouse moved to (339, 478)
Screenshot: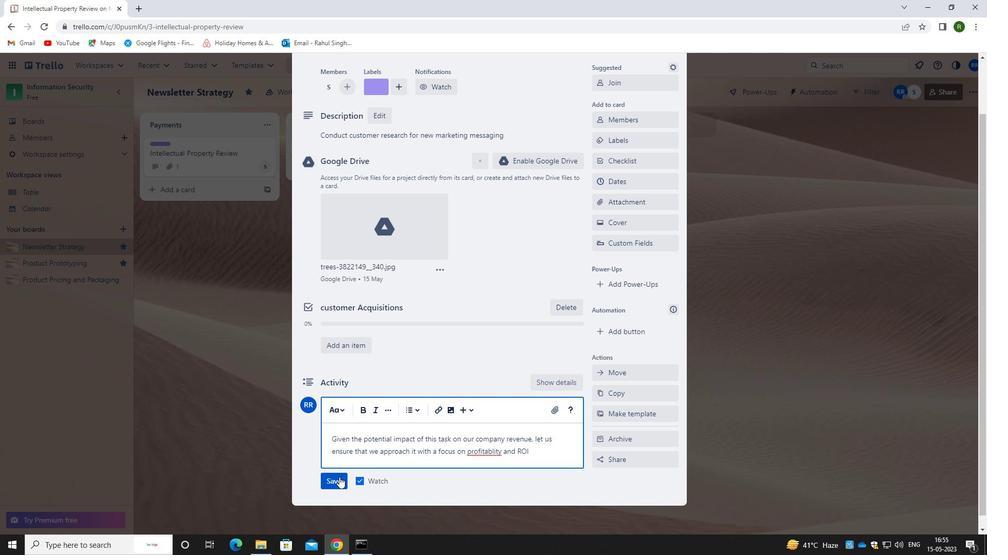 
Action: Mouse pressed left at (339, 478)
Screenshot: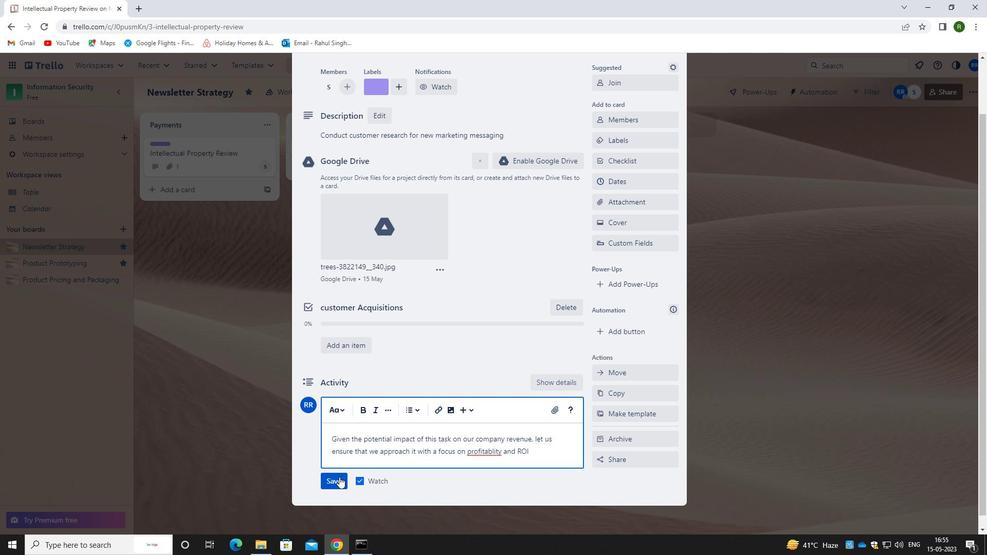 
Action: Mouse moved to (632, 184)
Screenshot: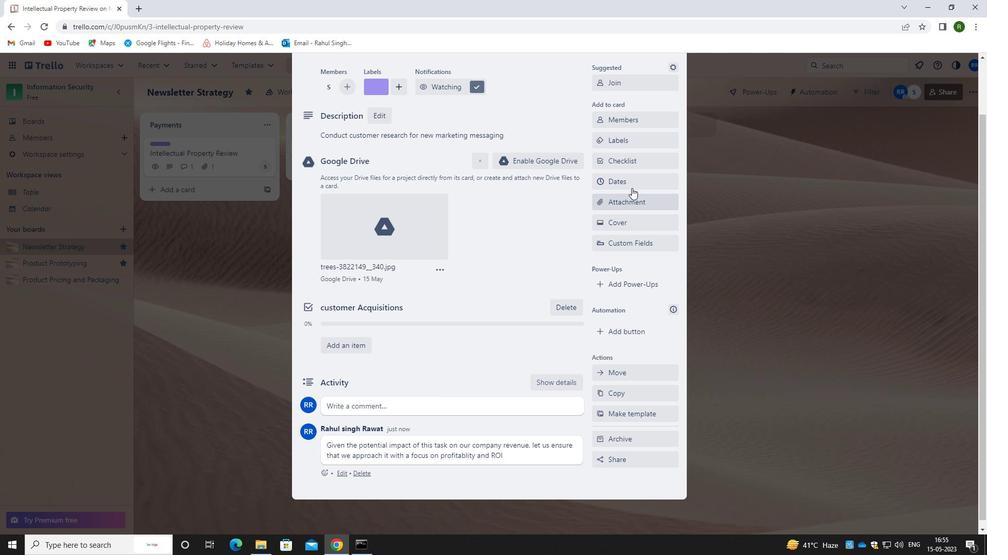 
Action: Mouse pressed left at (632, 184)
Screenshot: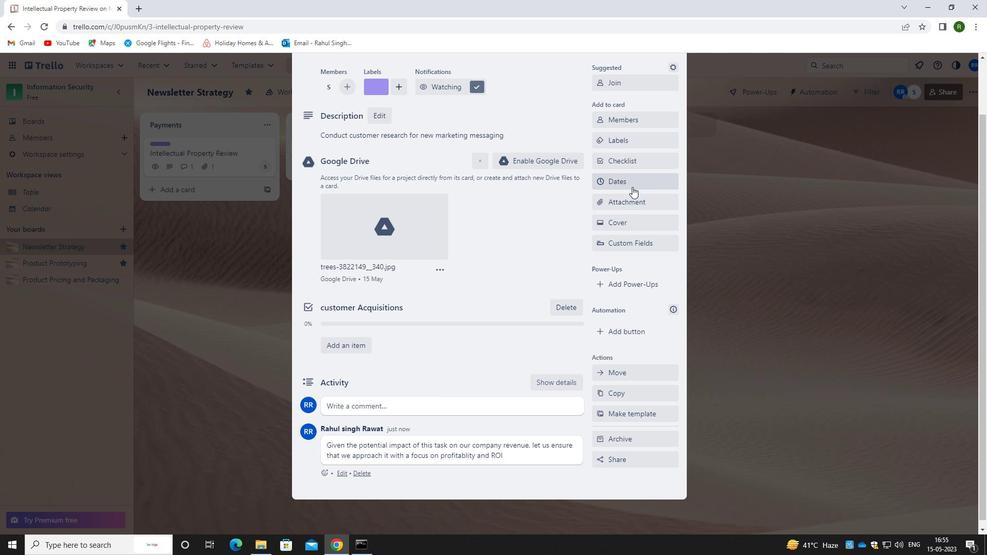 
Action: Mouse moved to (605, 276)
Screenshot: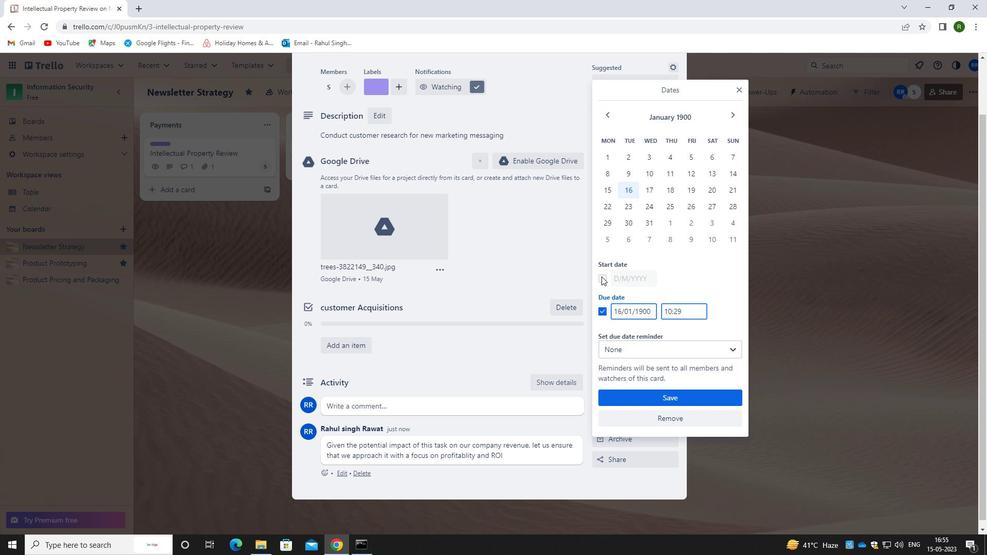 
Action: Mouse pressed left at (605, 276)
Screenshot: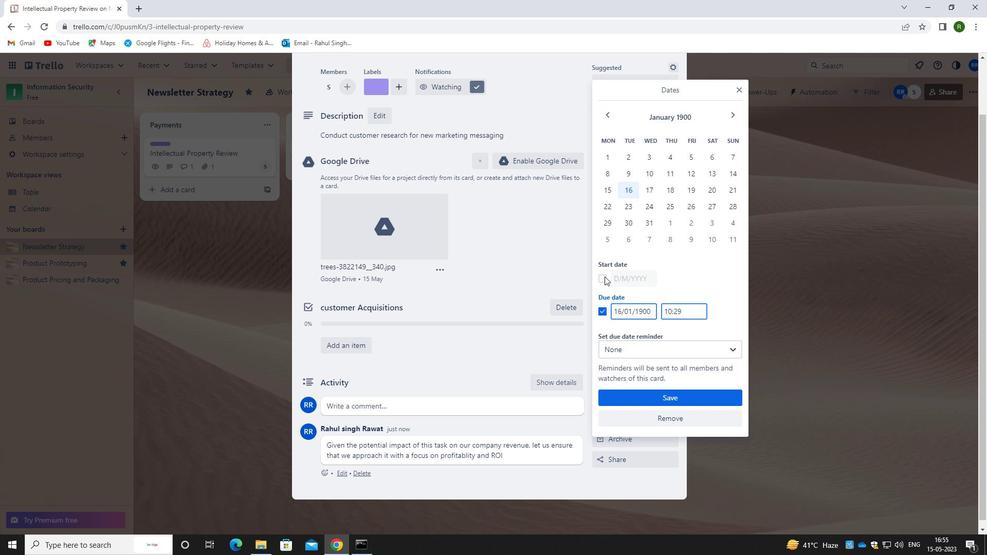 
Action: Mouse moved to (654, 279)
Screenshot: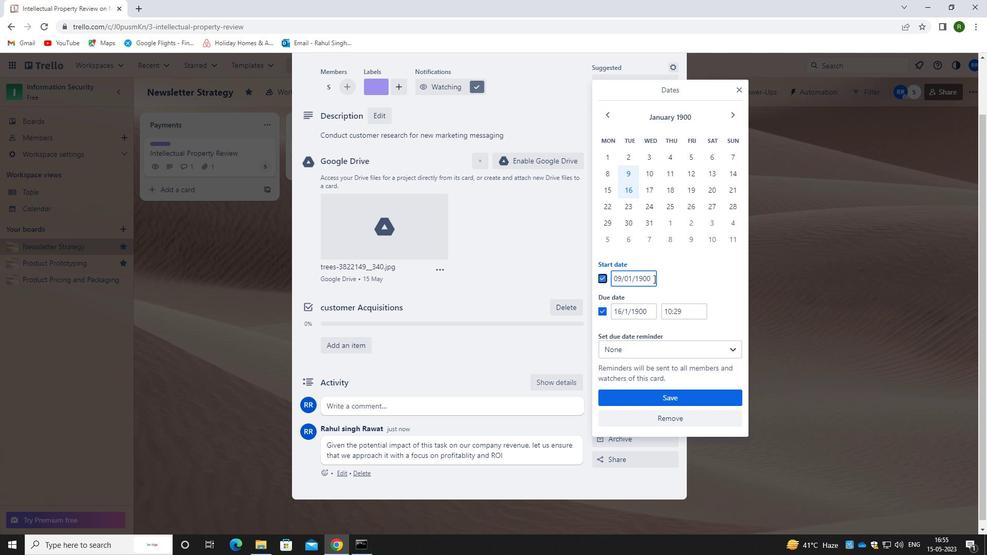 
Action: Mouse pressed left at (654, 279)
Screenshot: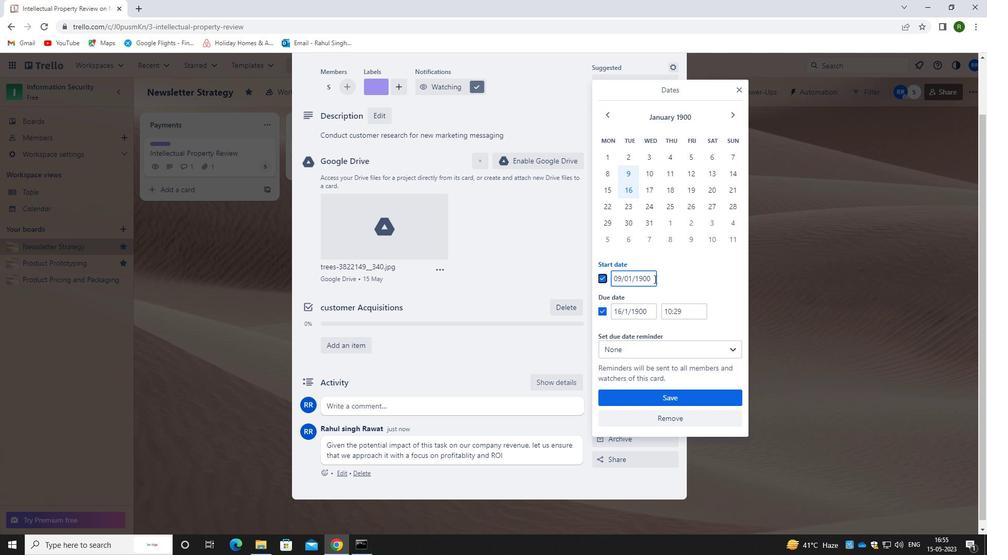 
Action: Mouse moved to (600, 280)
Screenshot: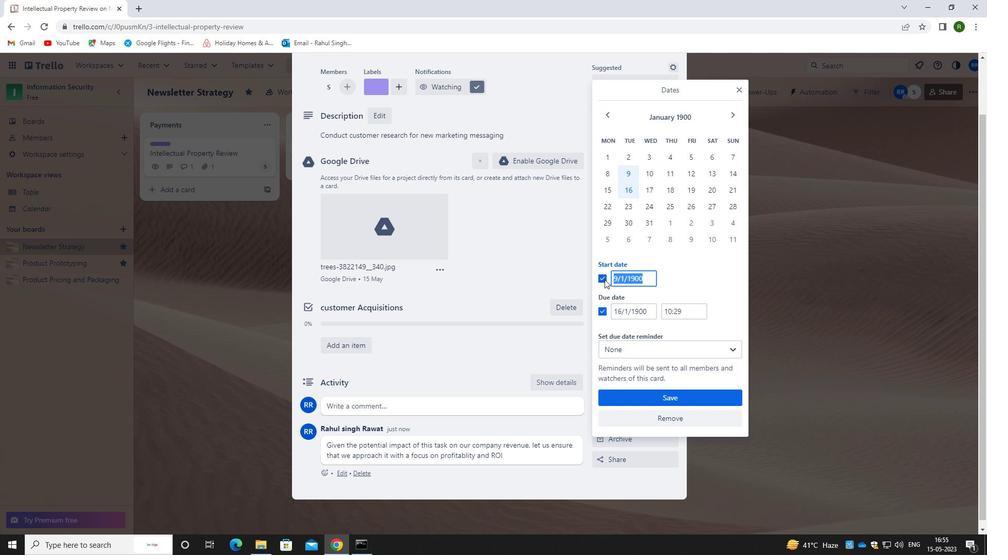 
Action: Key pressed 01/01/1900
Screenshot: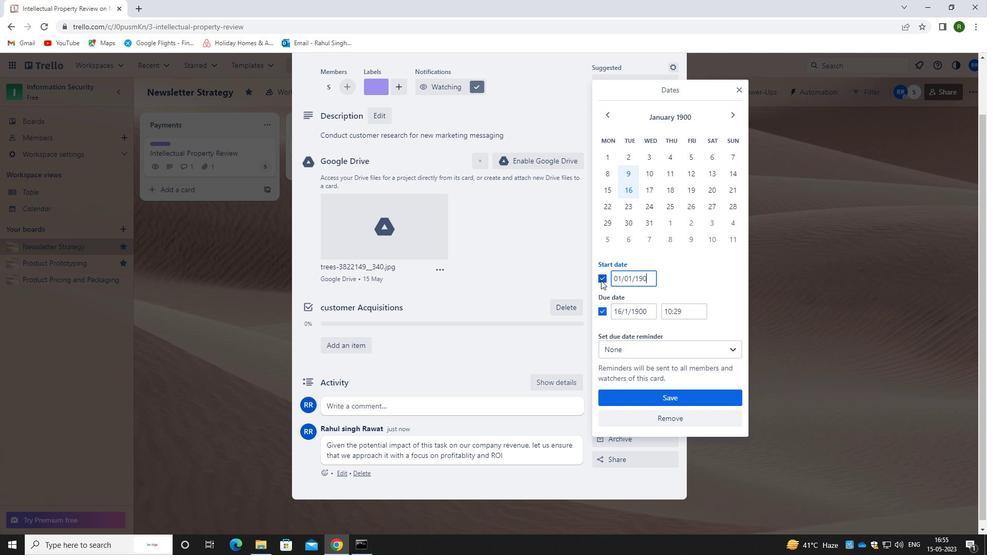 
Action: Mouse moved to (652, 308)
Screenshot: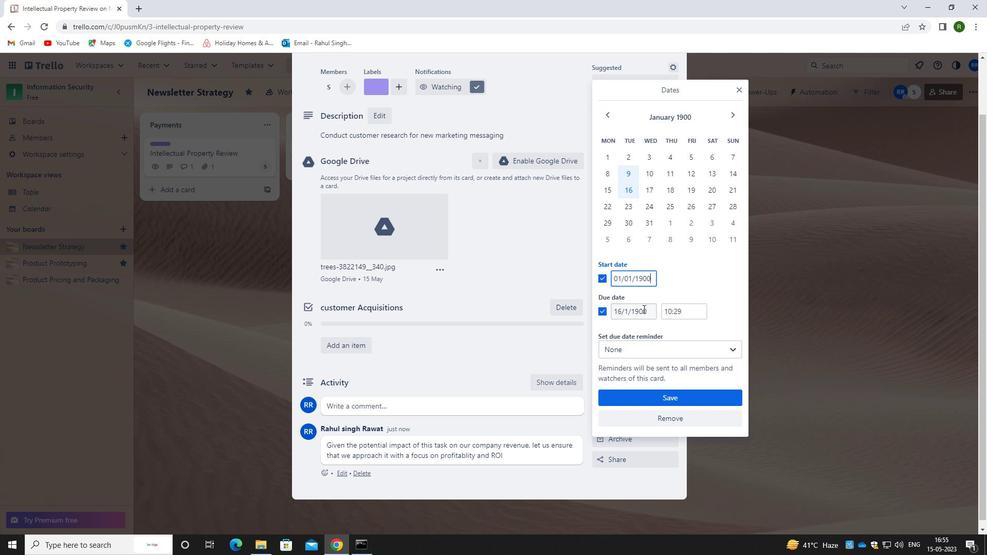 
Action: Mouse pressed left at (652, 308)
Screenshot: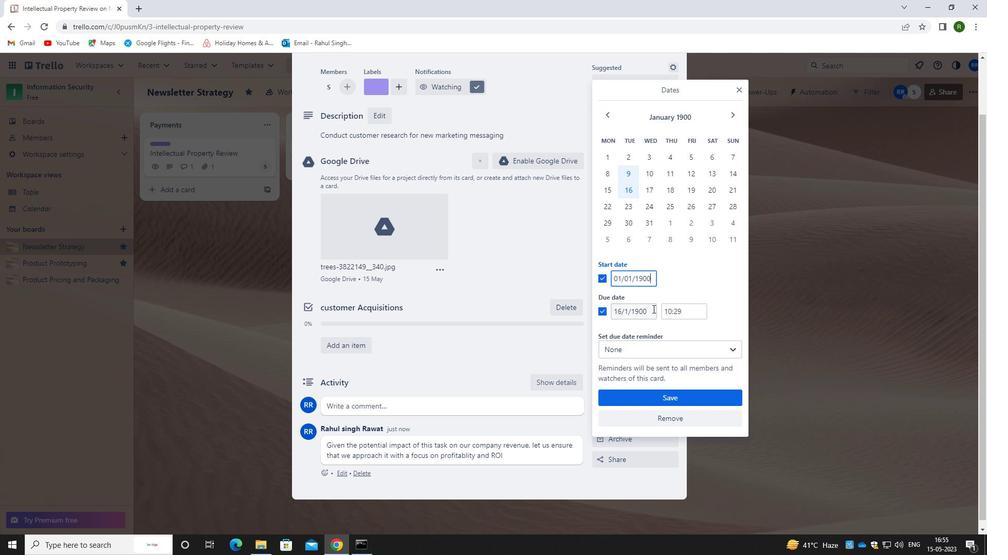 
Action: Mouse moved to (608, 312)
Screenshot: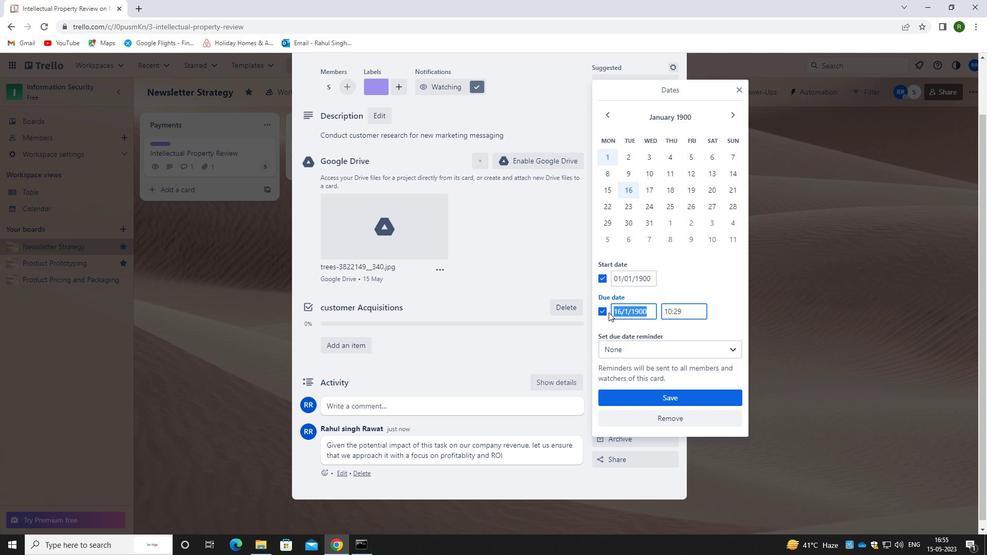 
Action: Key pressed 08/01/1900
Screenshot: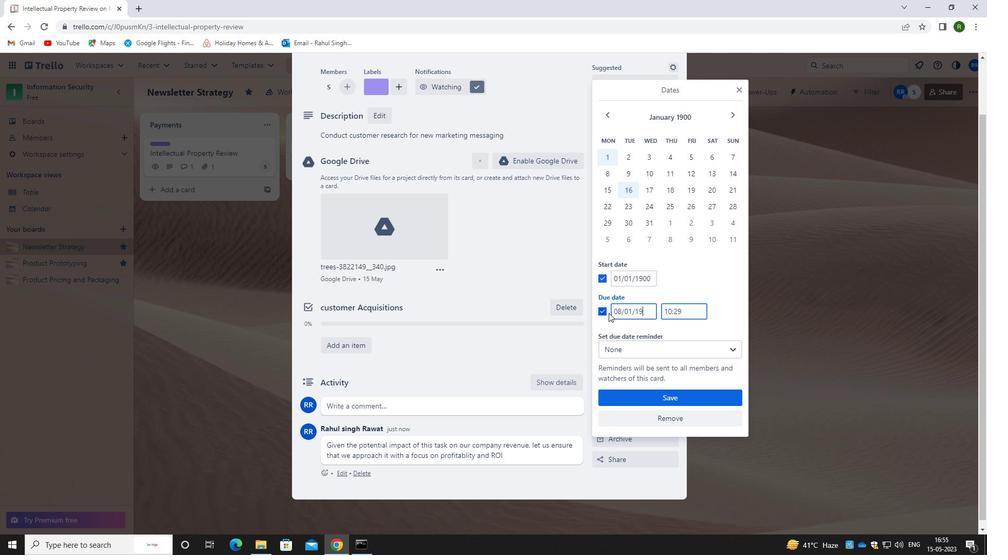 
Action: Mouse moved to (661, 400)
Screenshot: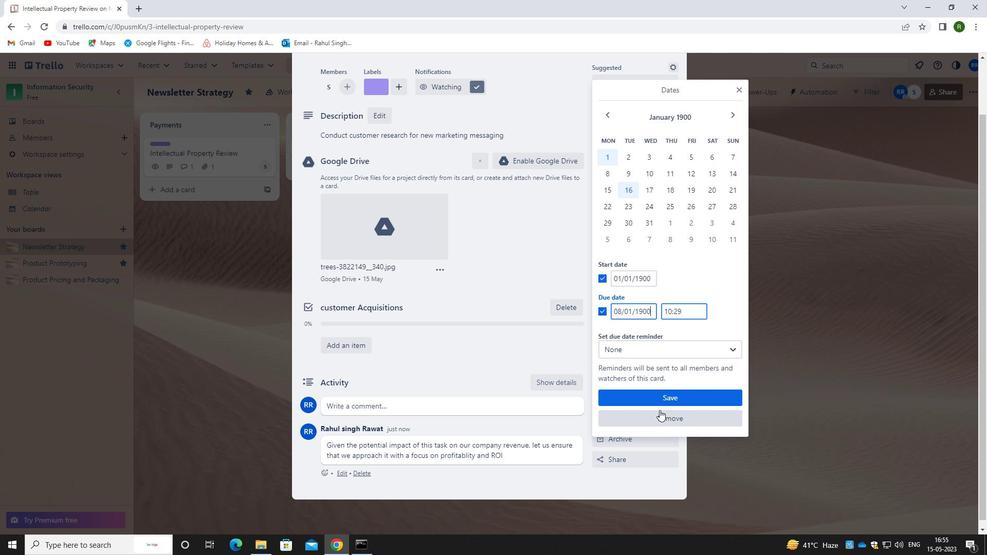 
Action: Mouse pressed left at (661, 400)
Screenshot: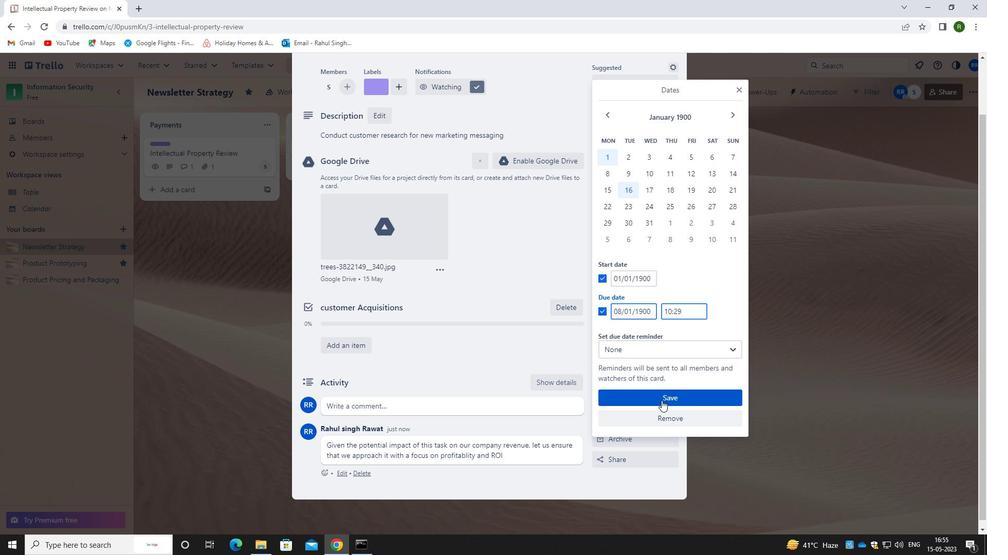 
Action: Mouse moved to (517, 352)
Screenshot: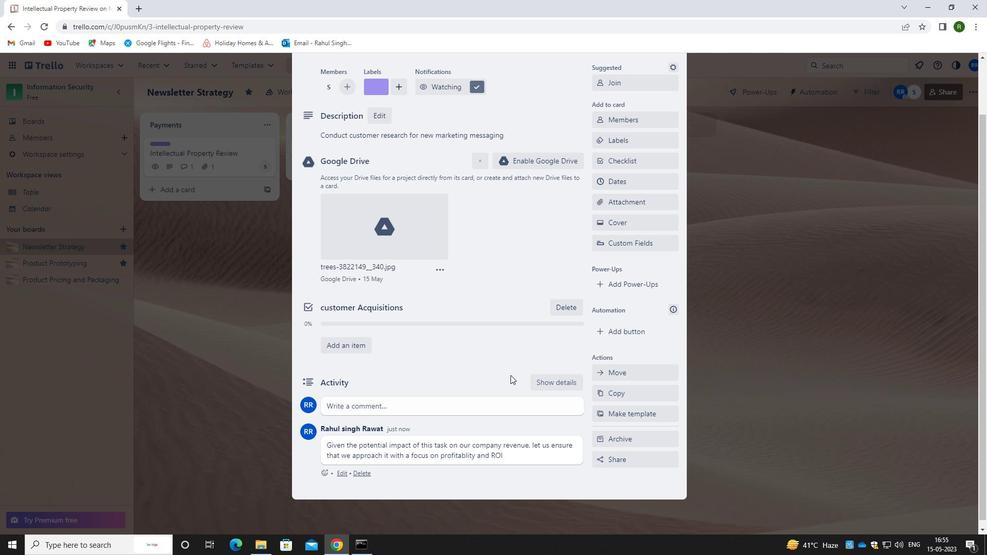 
Action: Mouse scrolled (517, 352) with delta (0, 0)
Screenshot: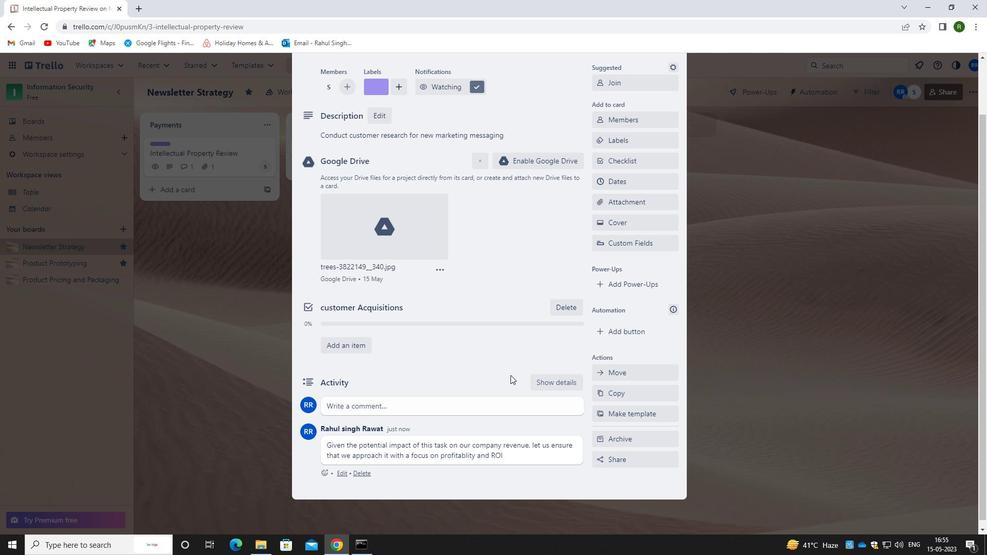 
Action: Mouse scrolled (517, 352) with delta (0, 0)
Screenshot: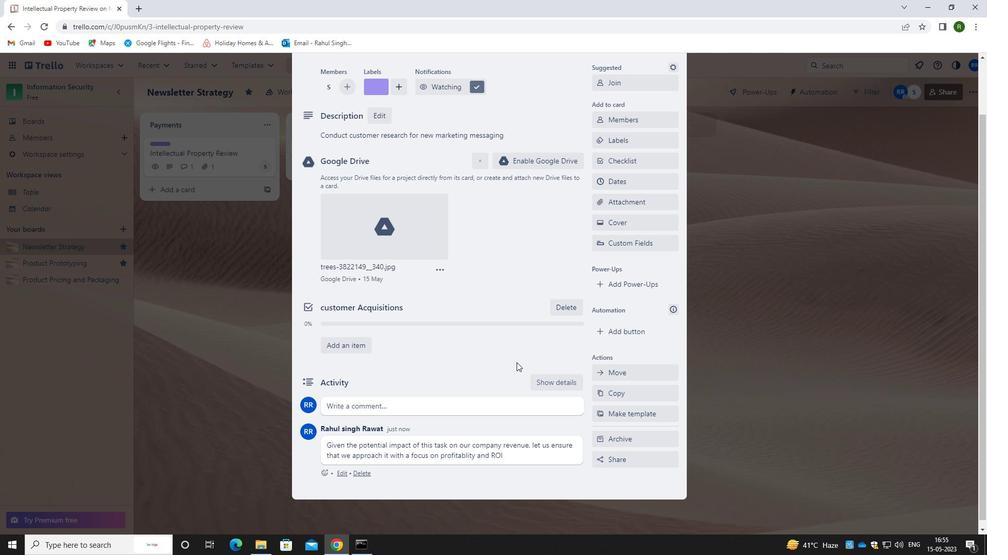 
Action: Mouse scrolled (517, 352) with delta (0, 0)
Screenshot: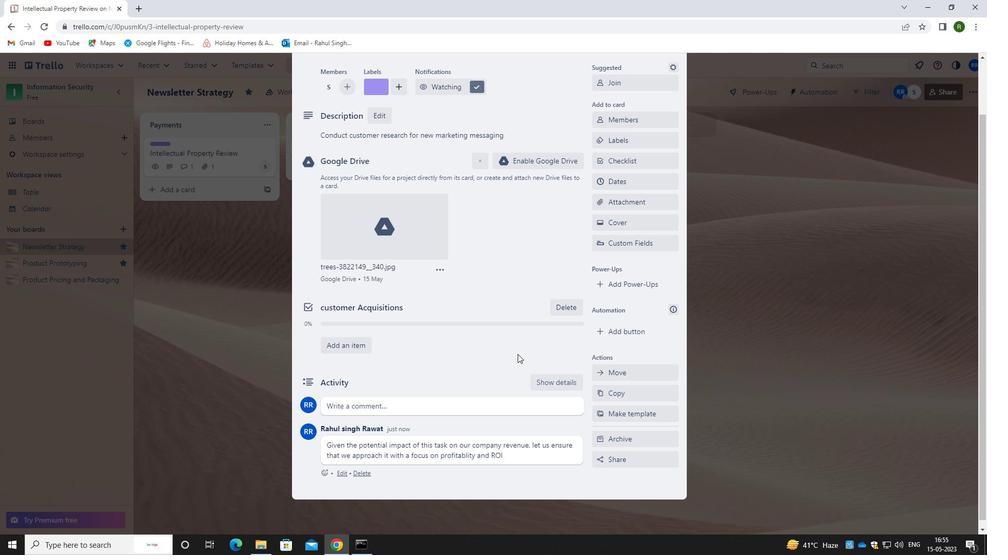 
Action: Mouse scrolled (517, 352) with delta (0, 0)
Screenshot: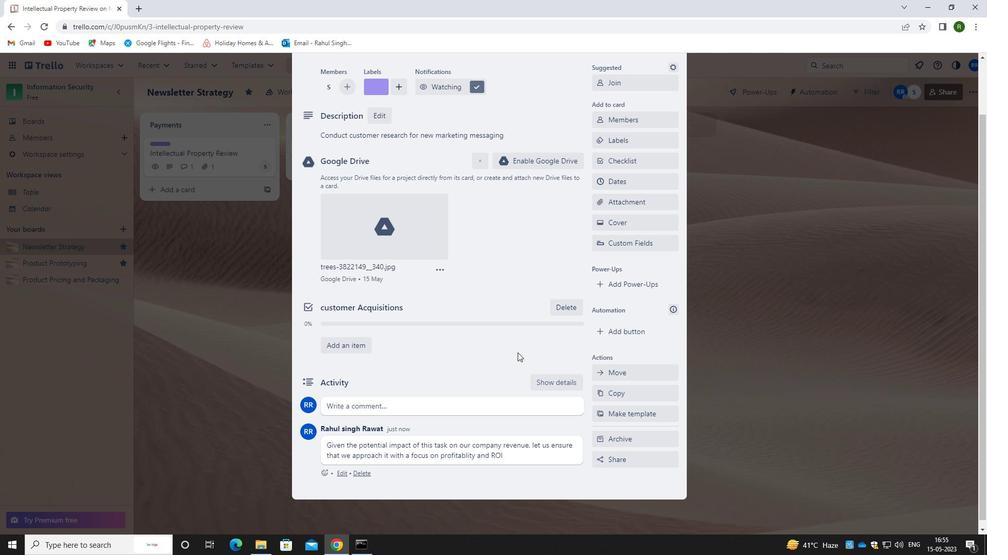 
